 Task: Create a due date automation trigger when advanced on, on the tuesday before a card is due add dates not starting tomorrow at 11:00 AM.
Action: Mouse moved to (997, 307)
Screenshot: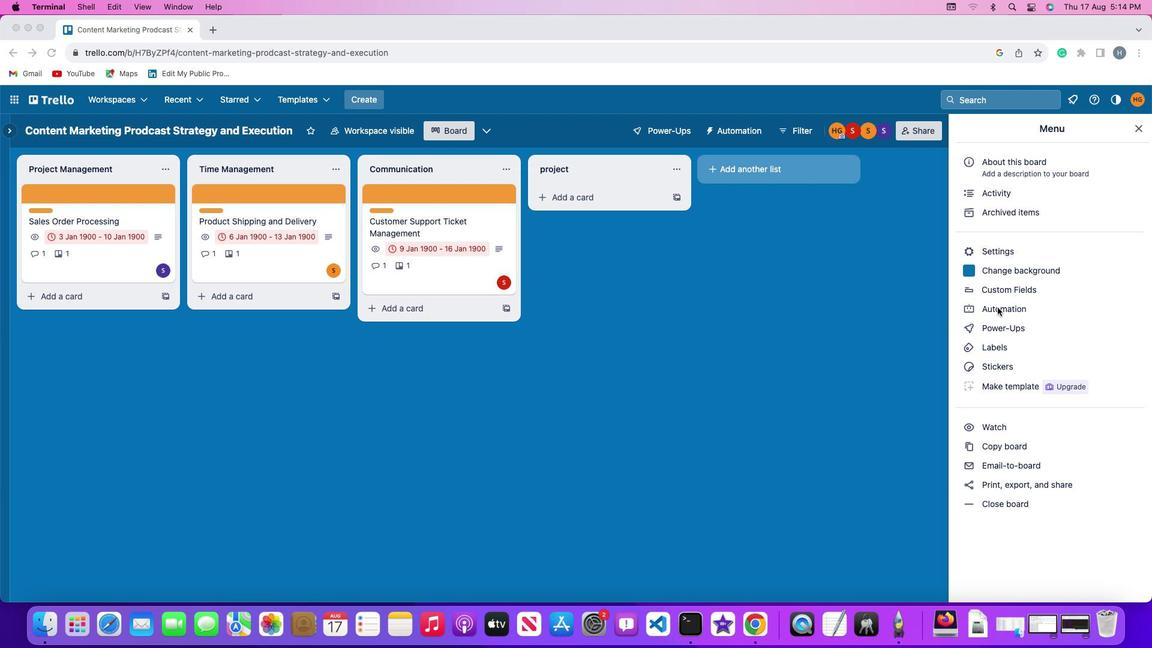 
Action: Mouse pressed left at (997, 307)
Screenshot: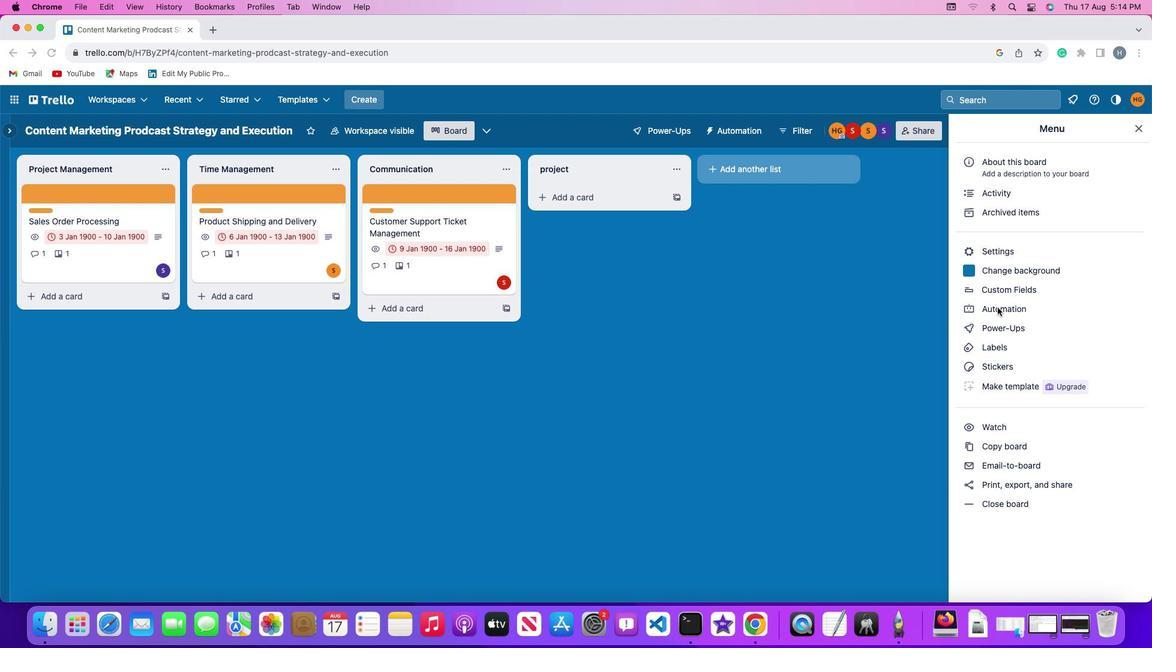 
Action: Mouse pressed left at (997, 307)
Screenshot: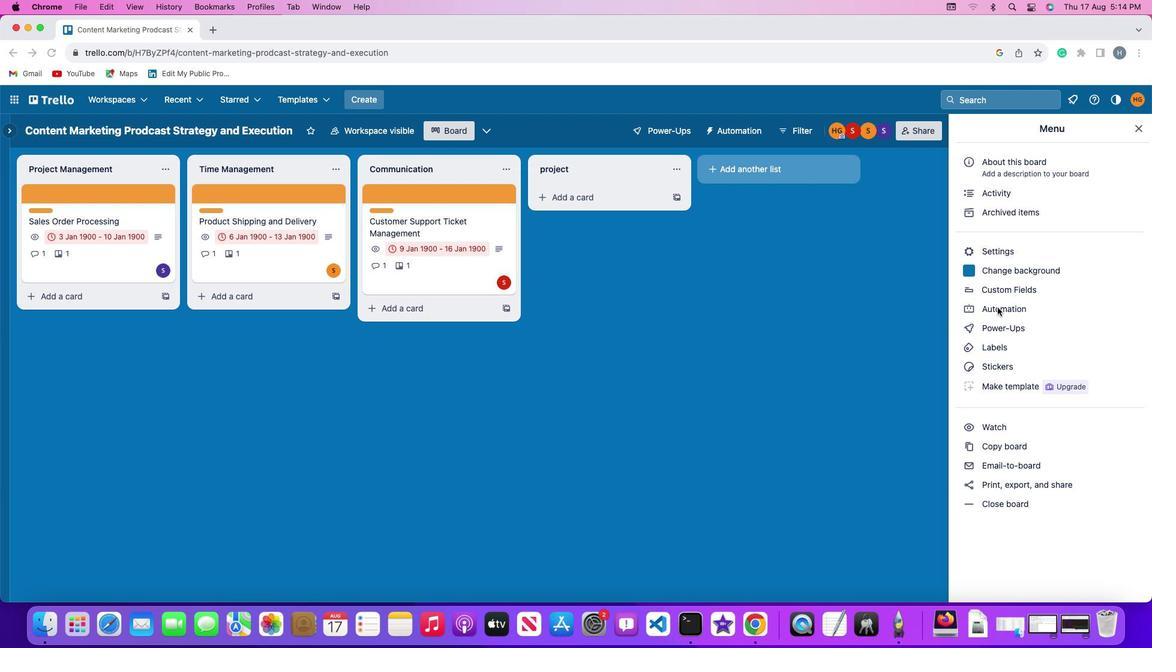 
Action: Mouse moved to (63, 286)
Screenshot: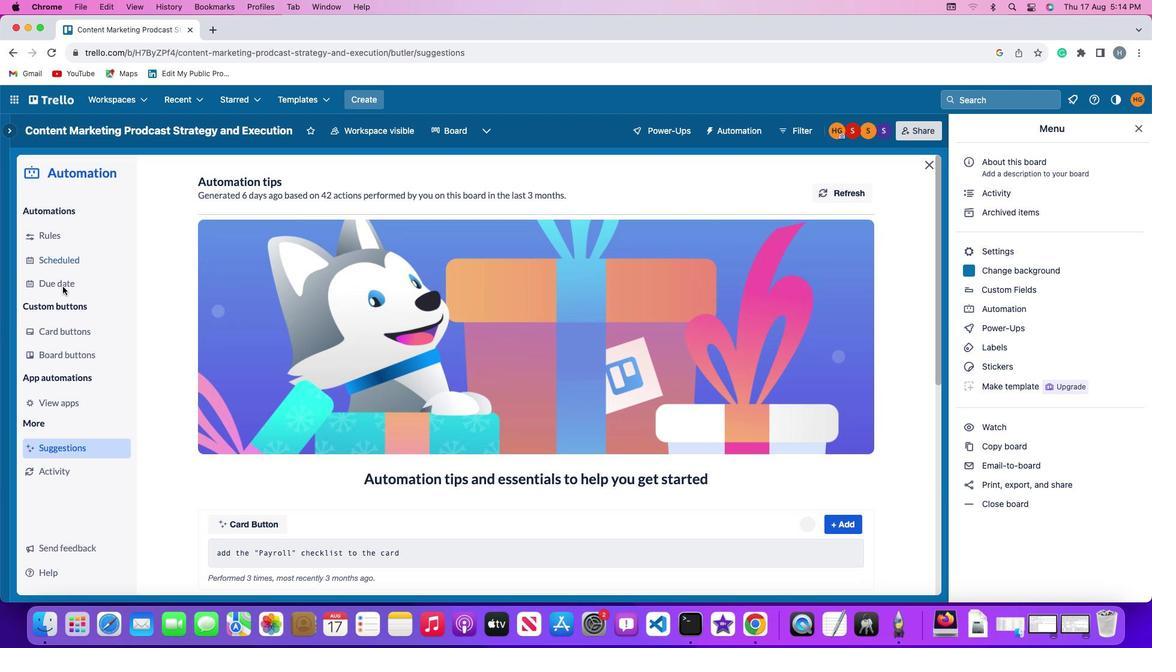 
Action: Mouse pressed left at (63, 286)
Screenshot: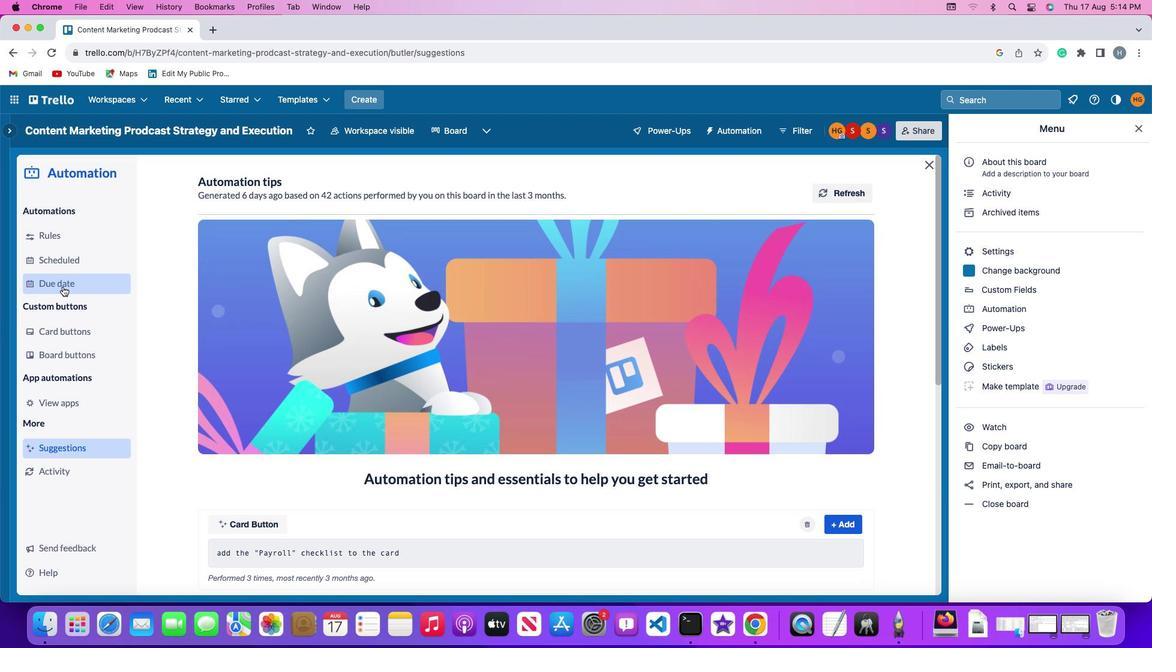 
Action: Mouse moved to (792, 184)
Screenshot: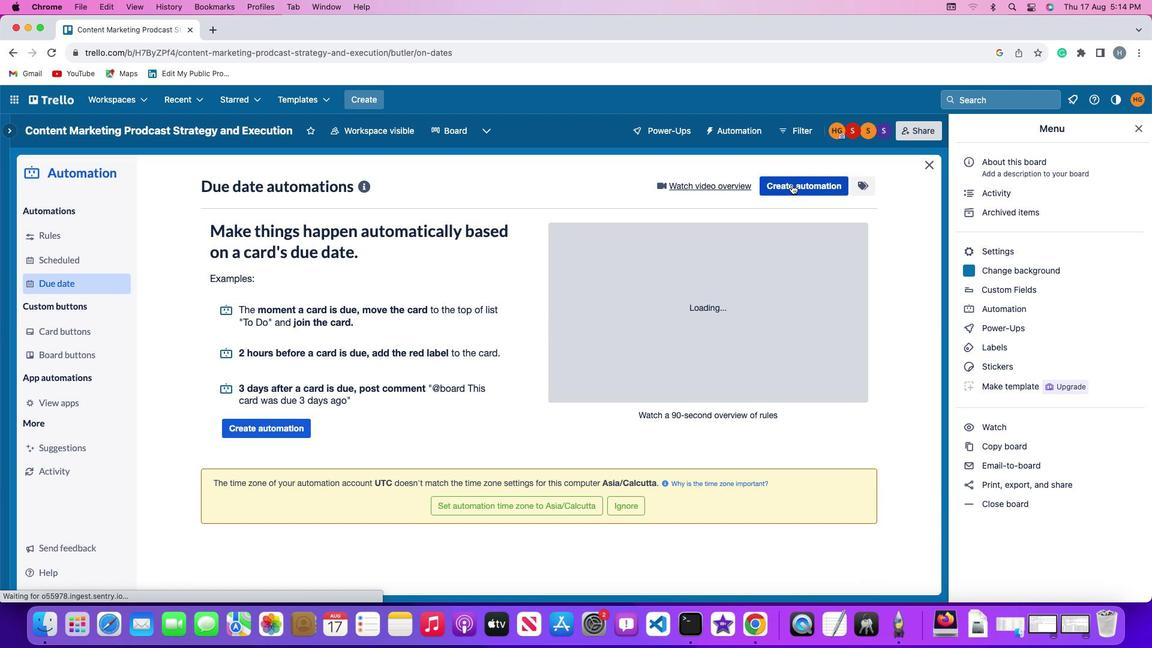 
Action: Mouse pressed left at (792, 184)
Screenshot: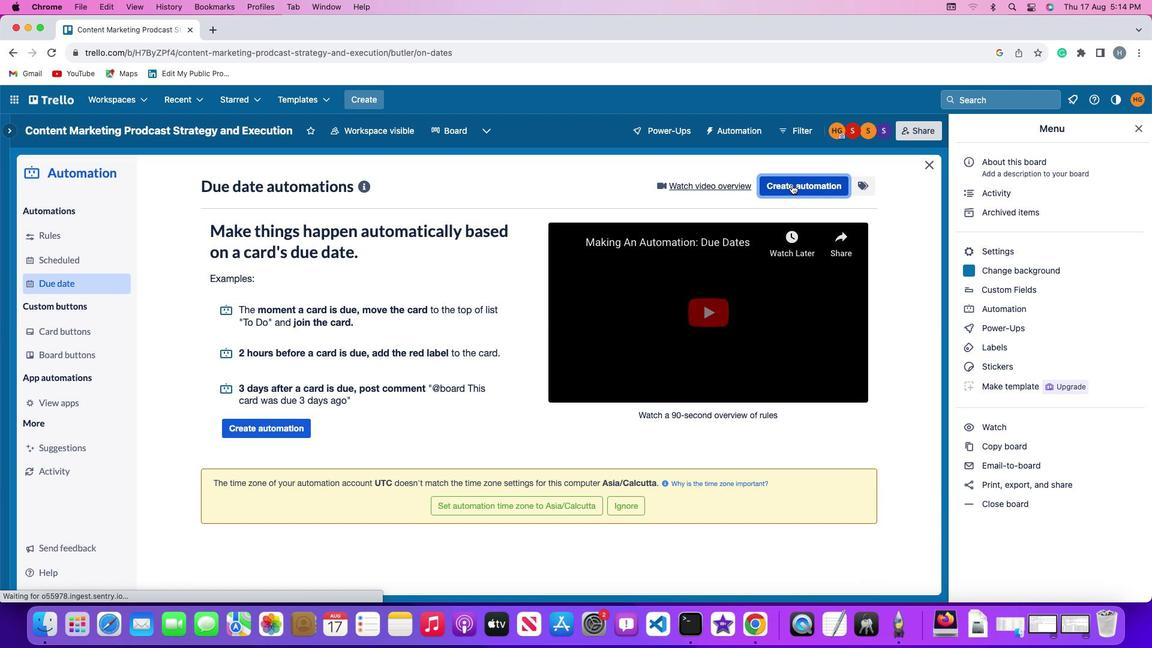 
Action: Mouse moved to (244, 302)
Screenshot: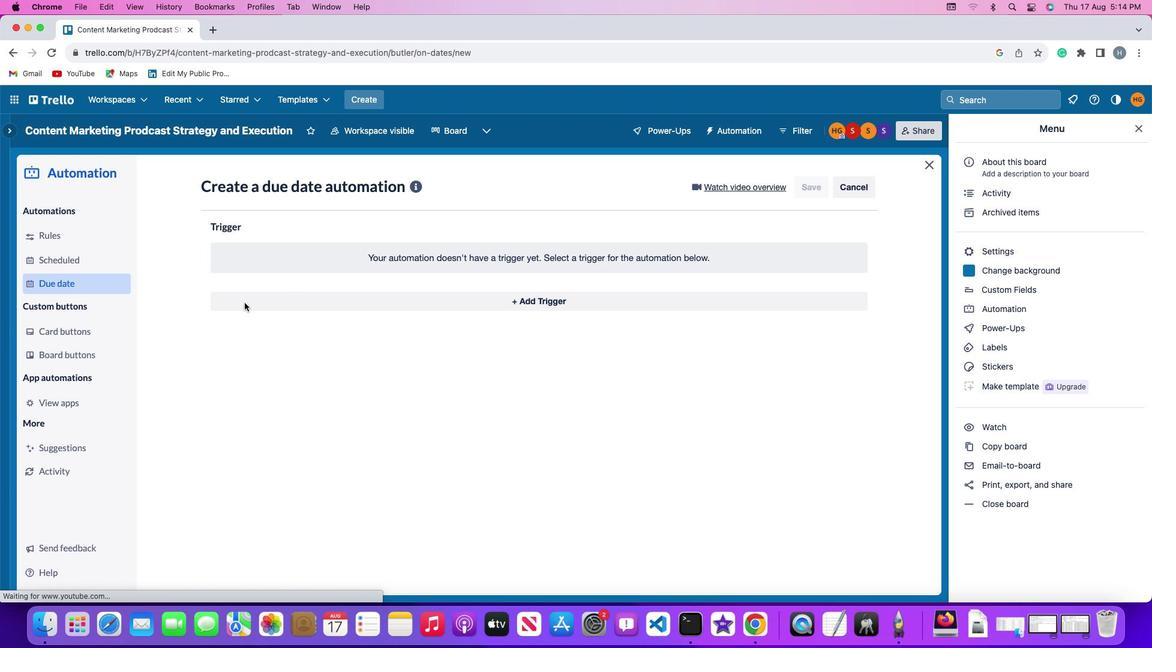 
Action: Mouse pressed left at (244, 302)
Screenshot: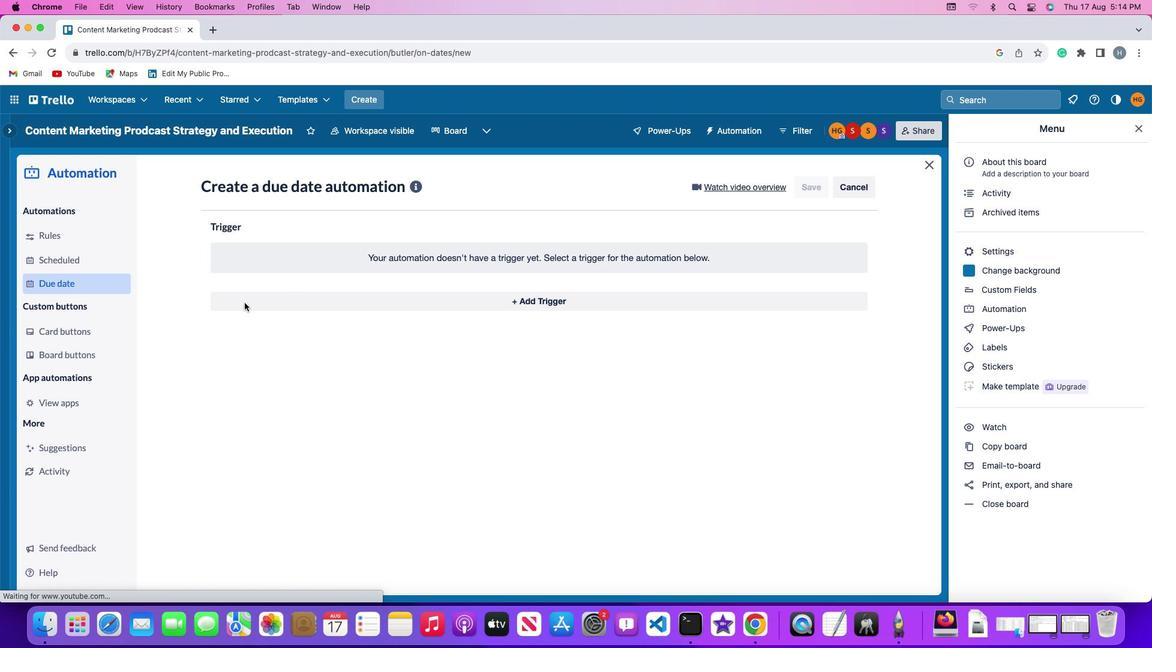 
Action: Mouse moved to (261, 522)
Screenshot: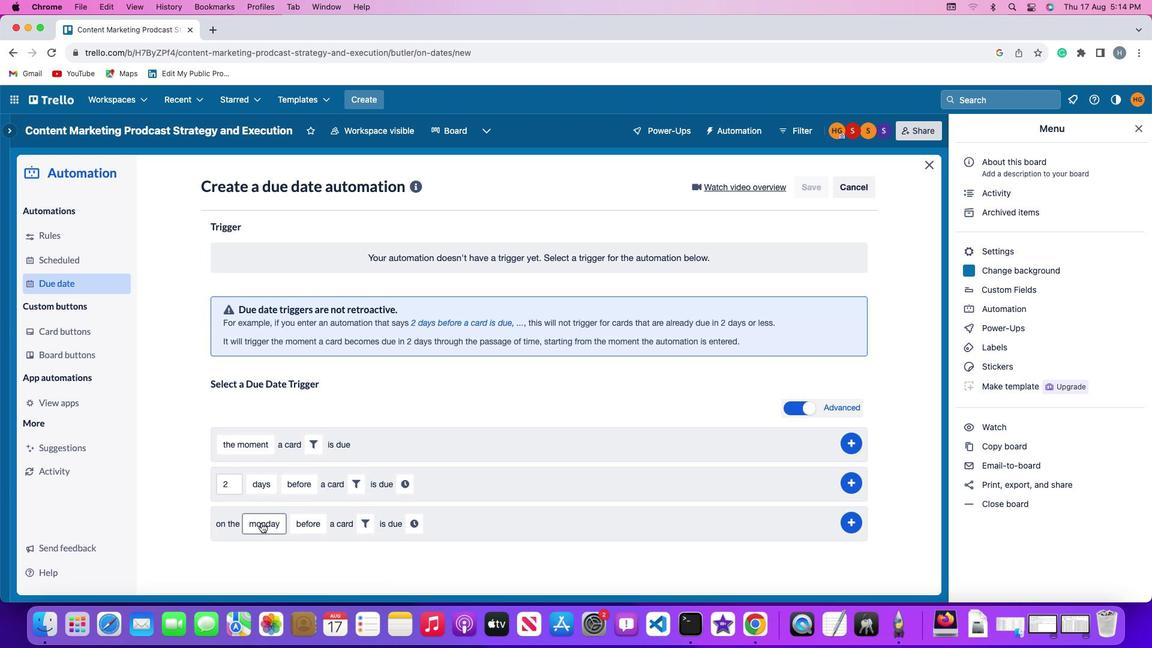 
Action: Mouse pressed left at (261, 522)
Screenshot: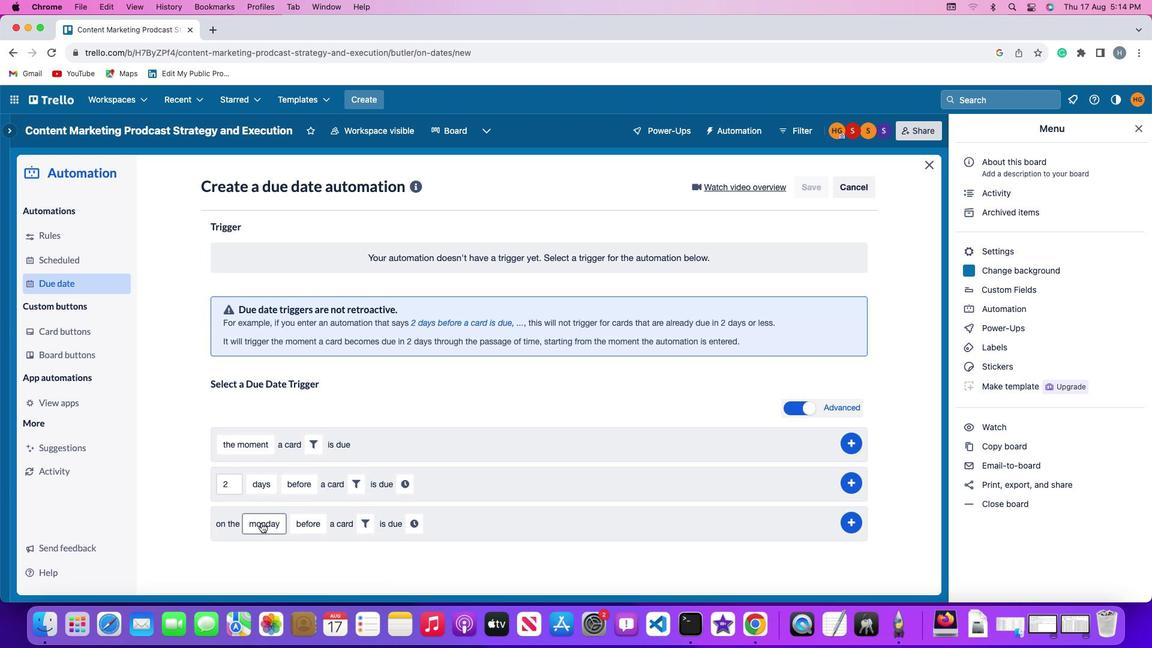 
Action: Mouse moved to (281, 383)
Screenshot: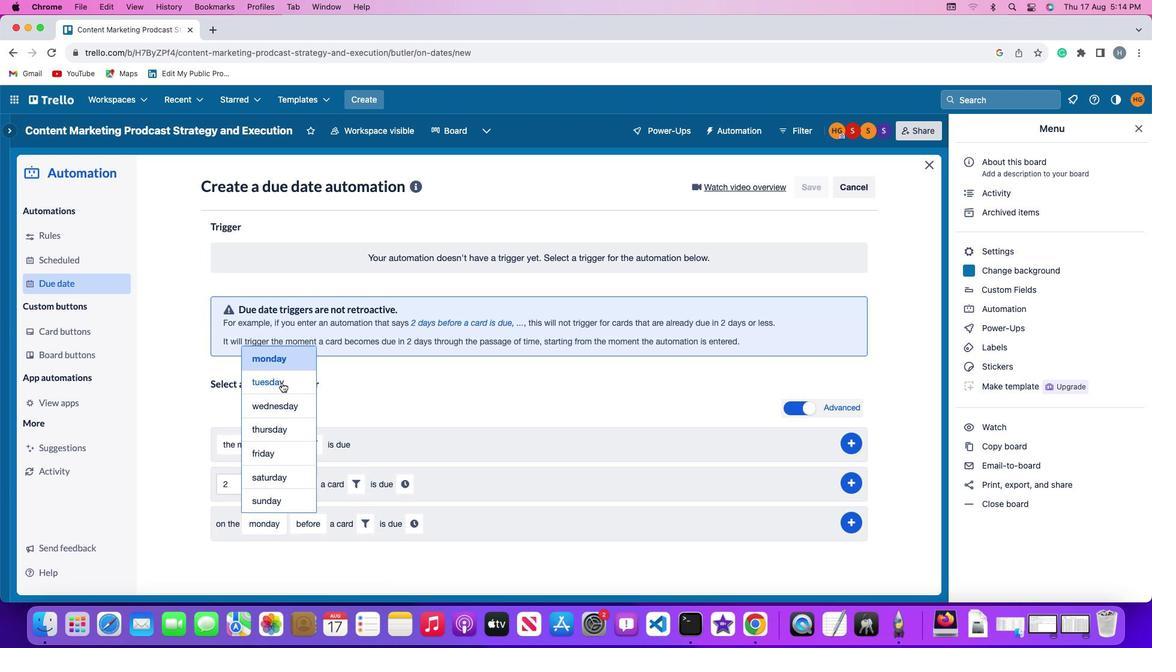 
Action: Mouse pressed left at (281, 383)
Screenshot: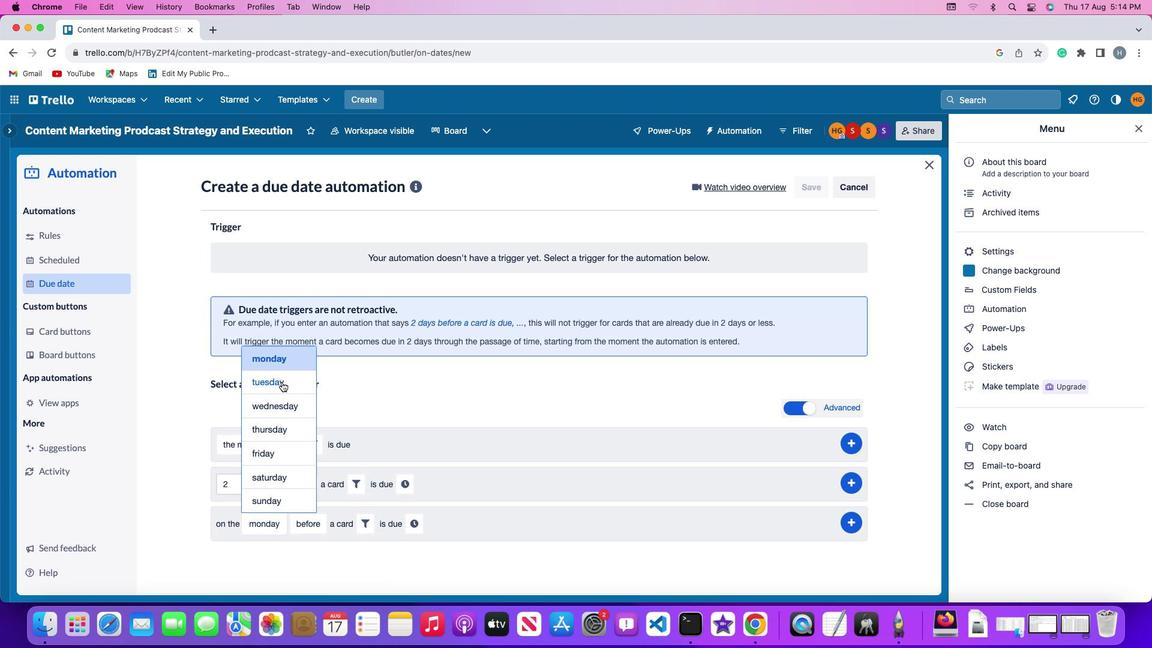 
Action: Mouse moved to (317, 526)
Screenshot: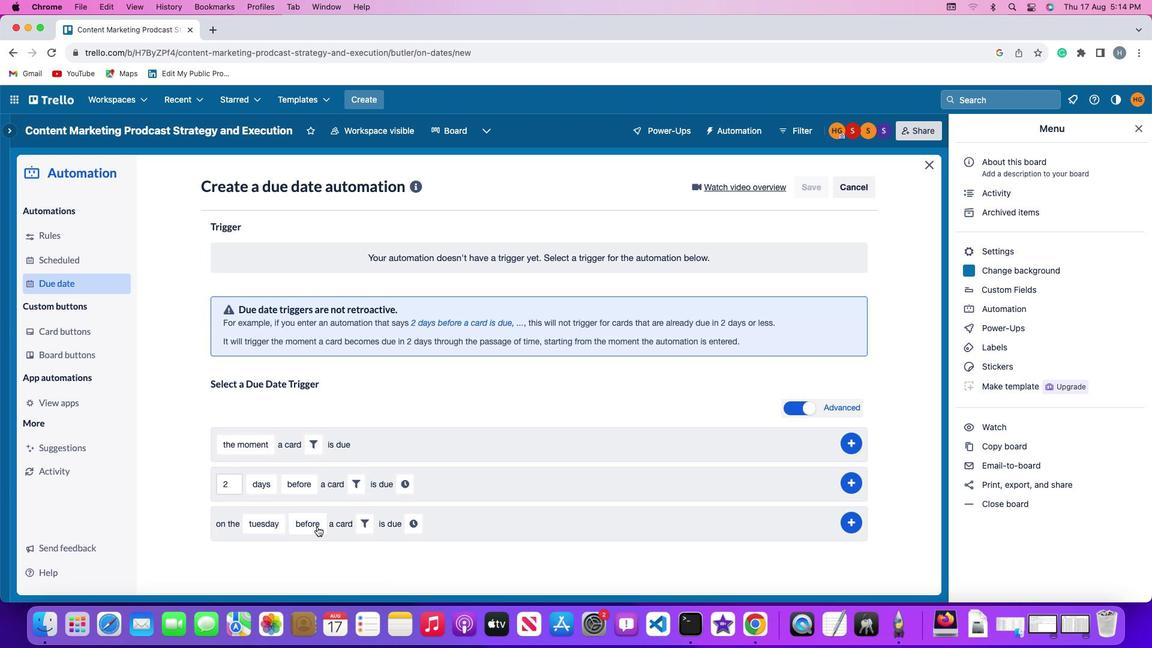 
Action: Mouse pressed left at (317, 526)
Screenshot: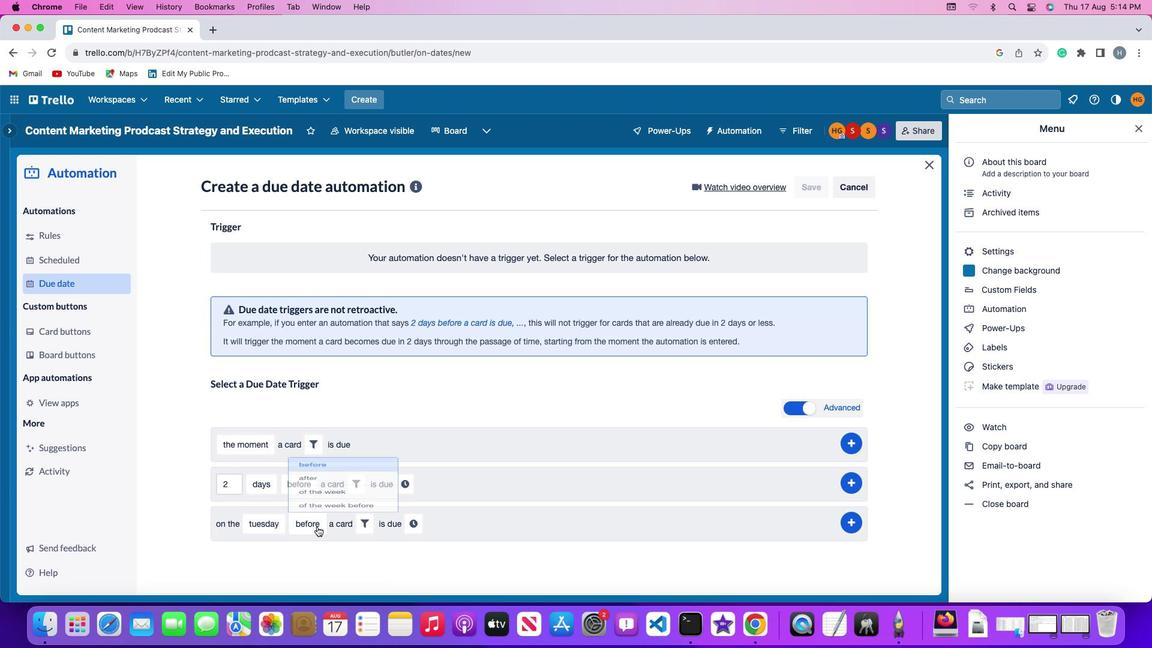 
Action: Mouse moved to (339, 419)
Screenshot: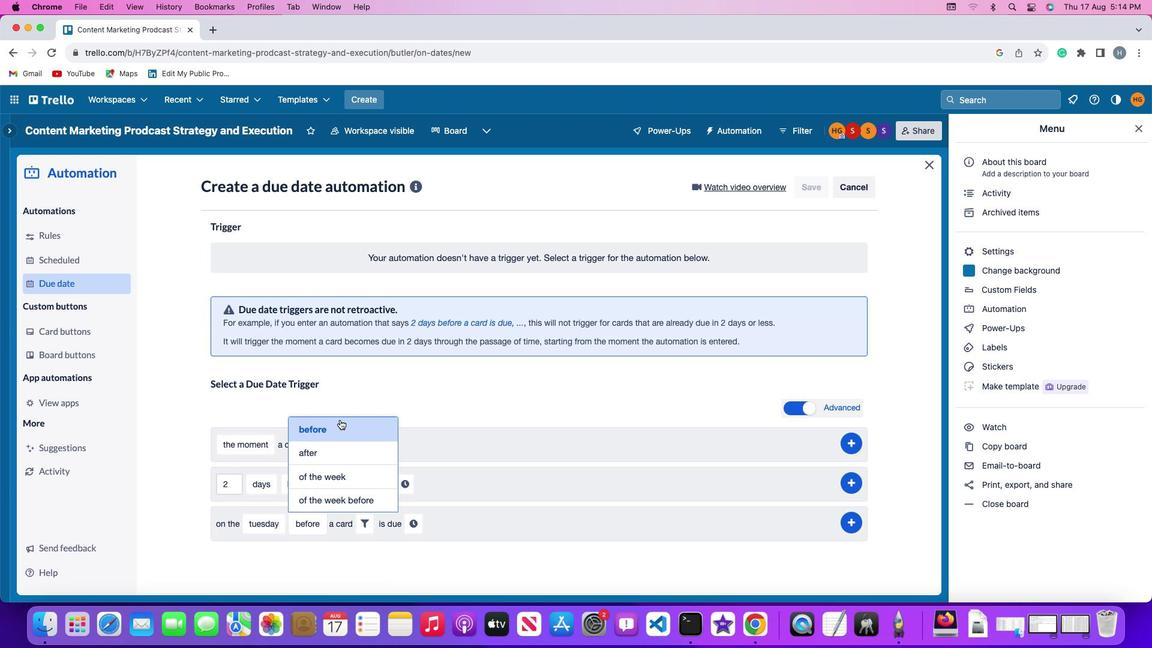 
Action: Mouse pressed left at (339, 419)
Screenshot: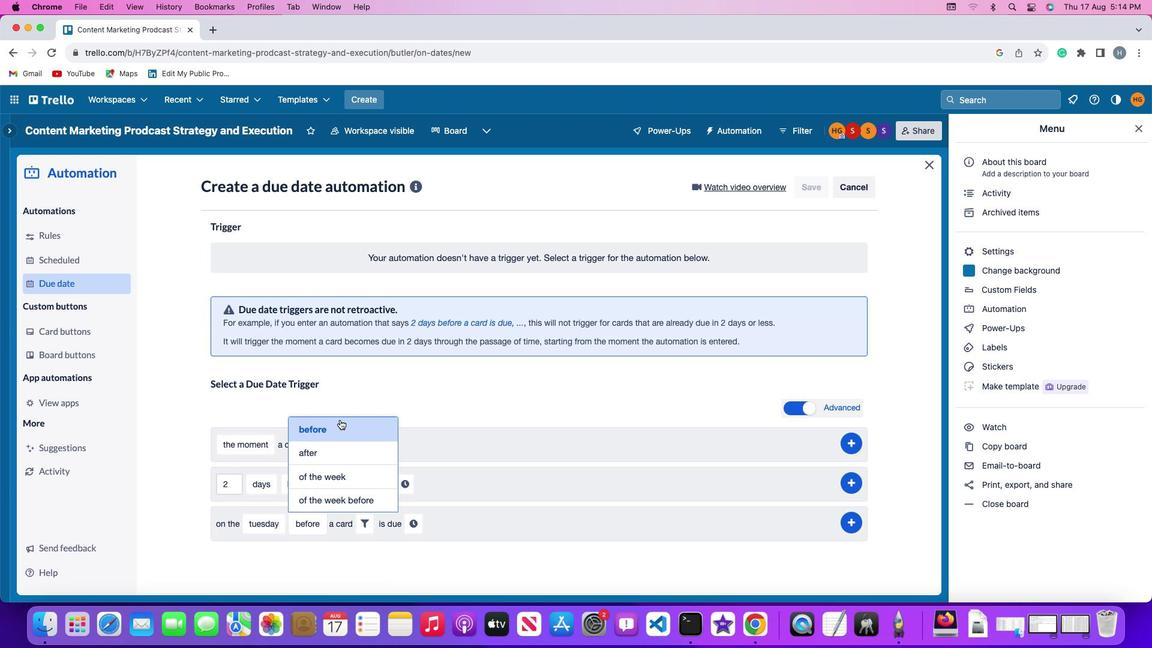 
Action: Mouse moved to (361, 519)
Screenshot: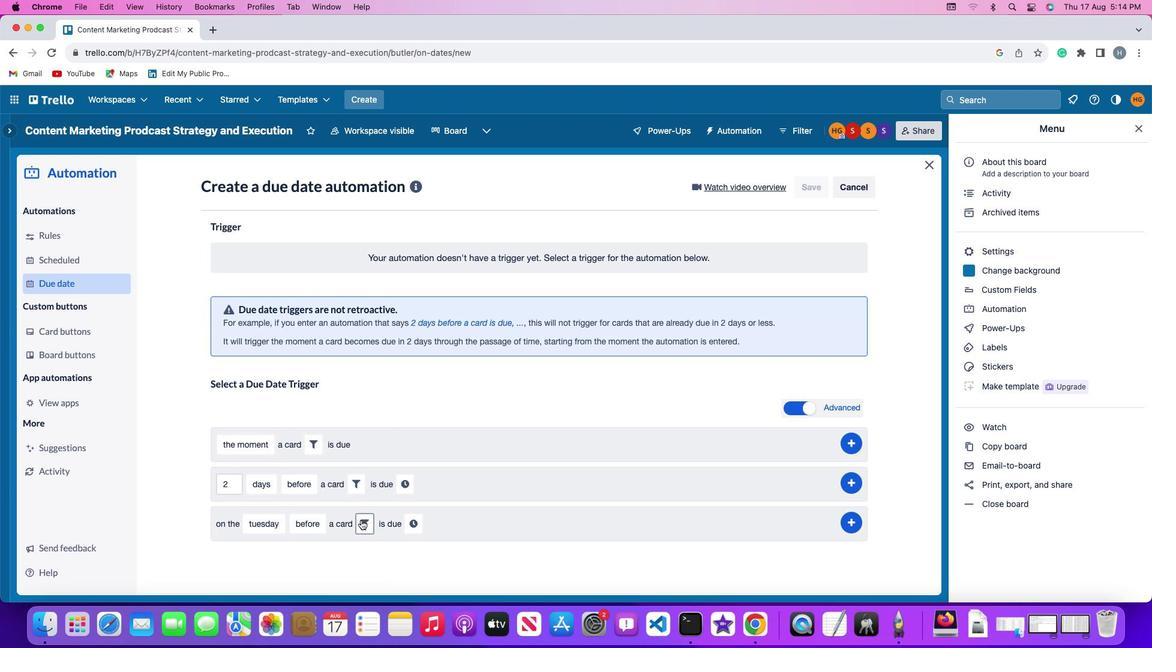 
Action: Mouse pressed left at (361, 519)
Screenshot: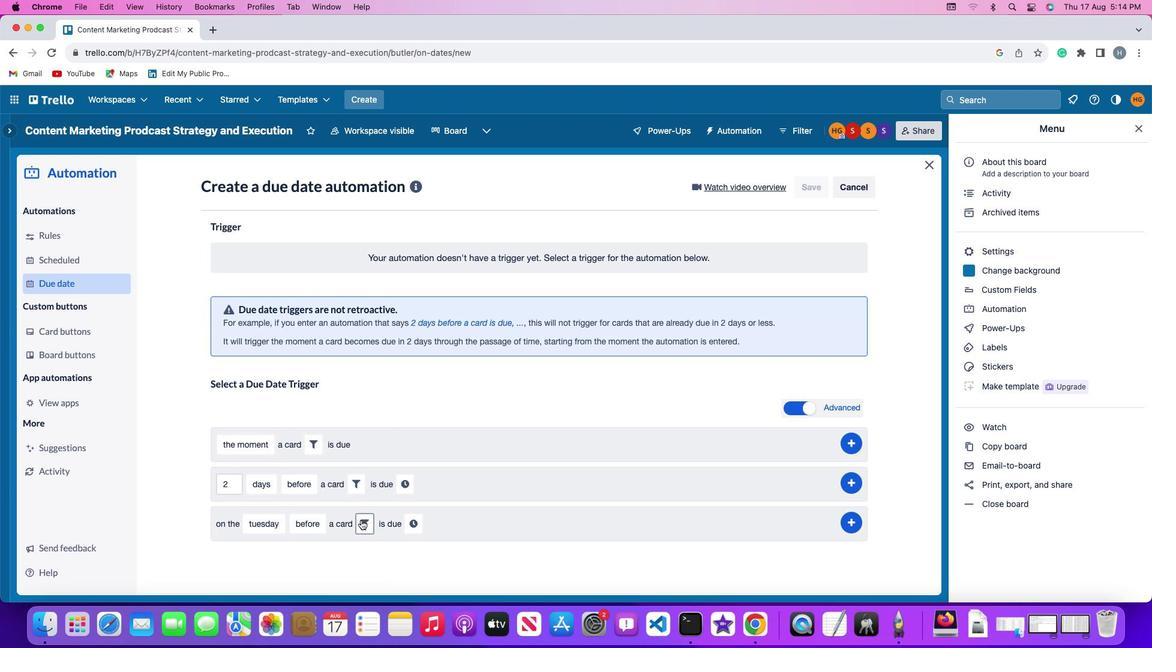 
Action: Mouse moved to (424, 568)
Screenshot: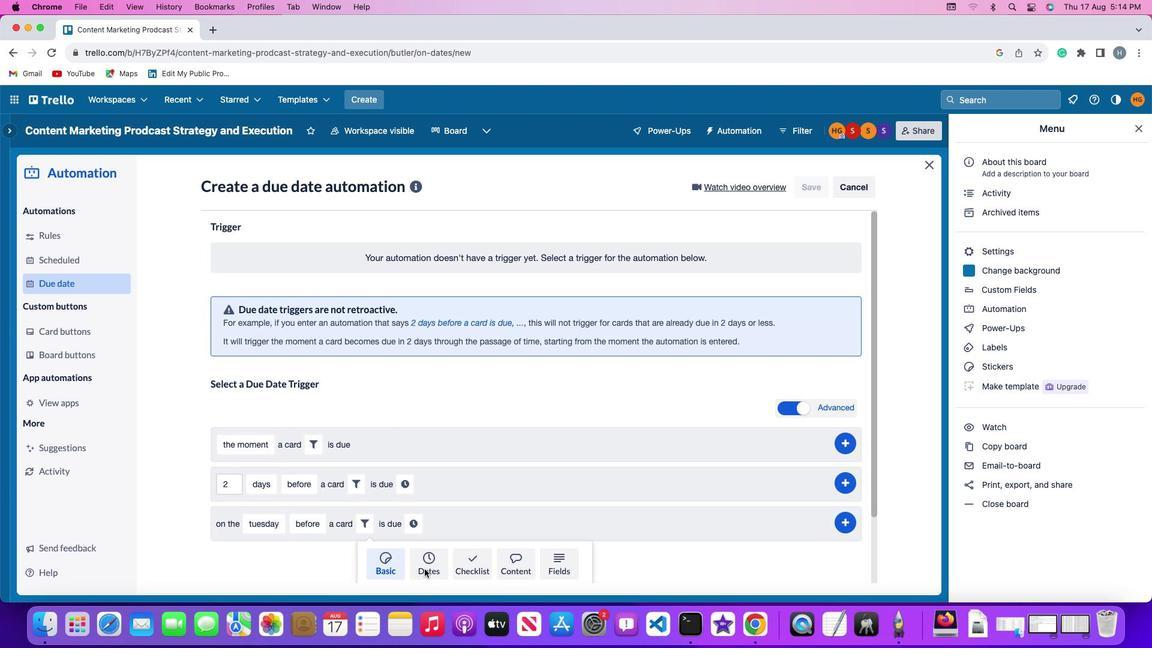 
Action: Mouse pressed left at (424, 568)
Screenshot: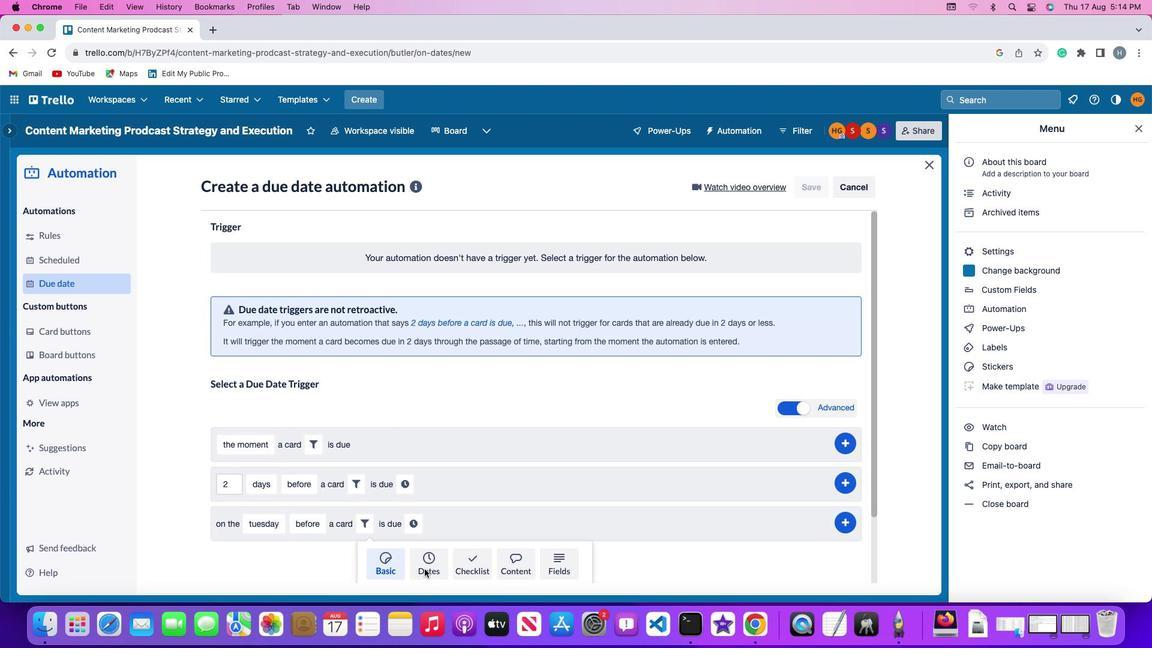 
Action: Mouse moved to (312, 547)
Screenshot: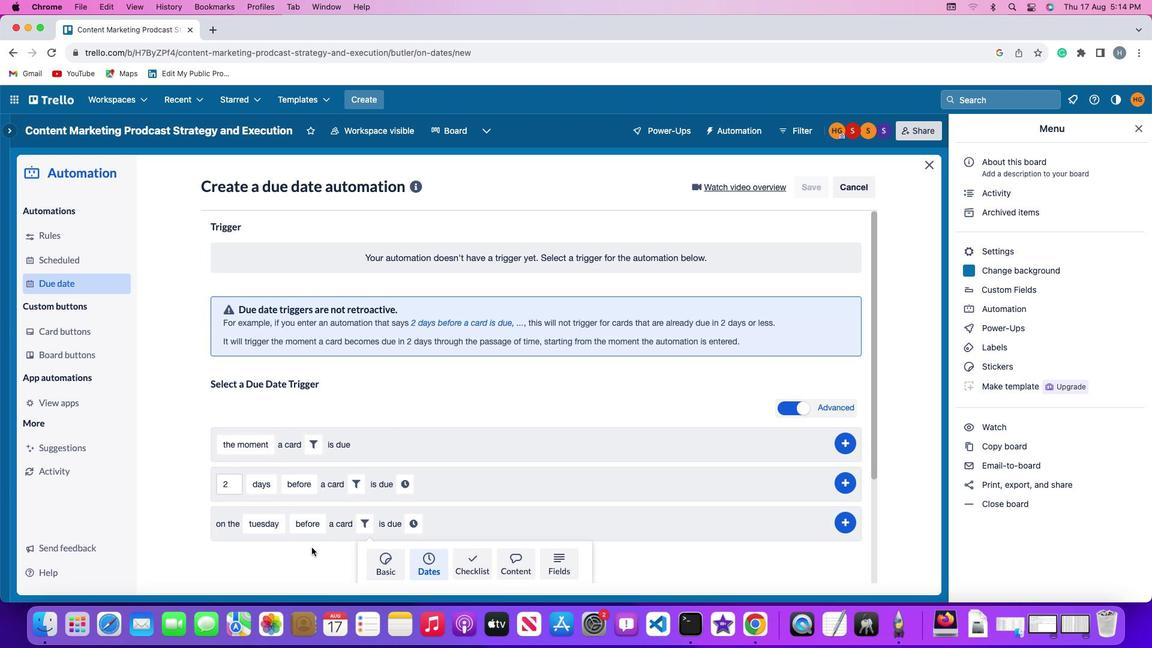 
Action: Mouse scrolled (312, 547) with delta (0, 0)
Screenshot: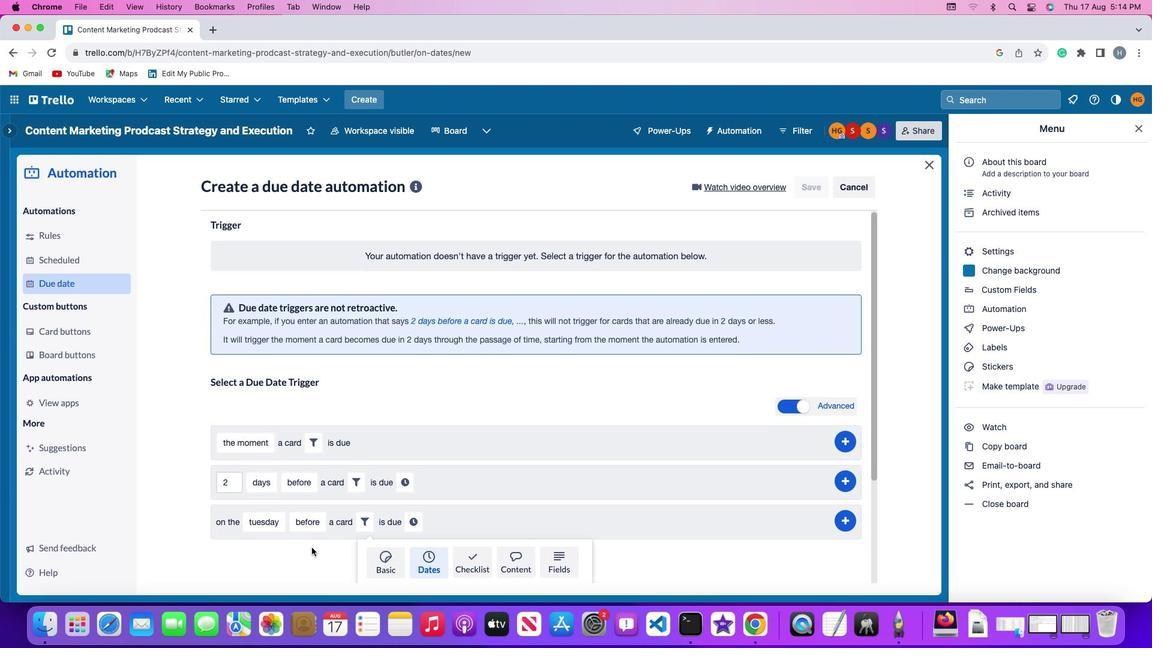 
Action: Mouse scrolled (312, 547) with delta (0, 0)
Screenshot: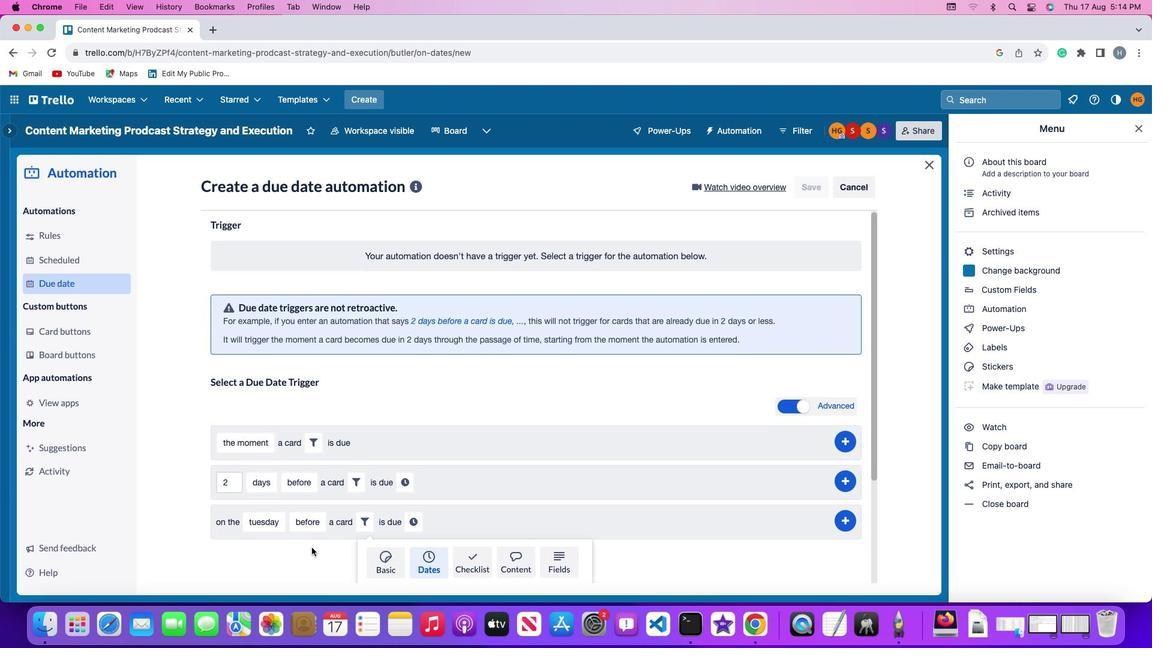 
Action: Mouse scrolled (312, 547) with delta (0, -1)
Screenshot: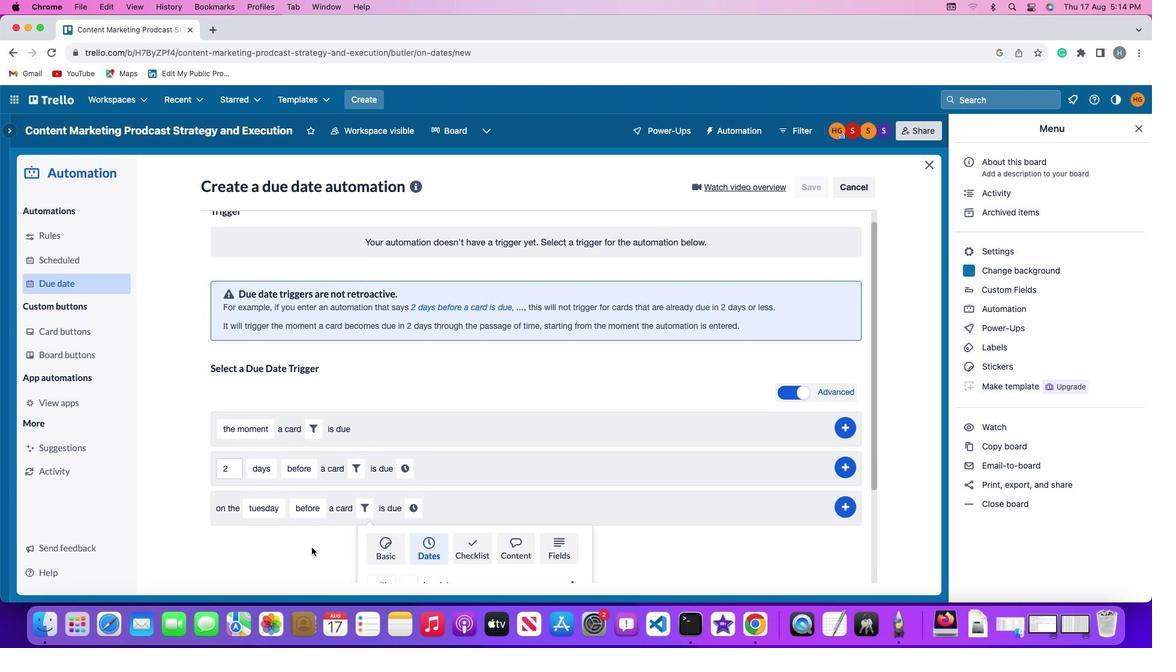 
Action: Mouse scrolled (312, 547) with delta (0, -3)
Screenshot: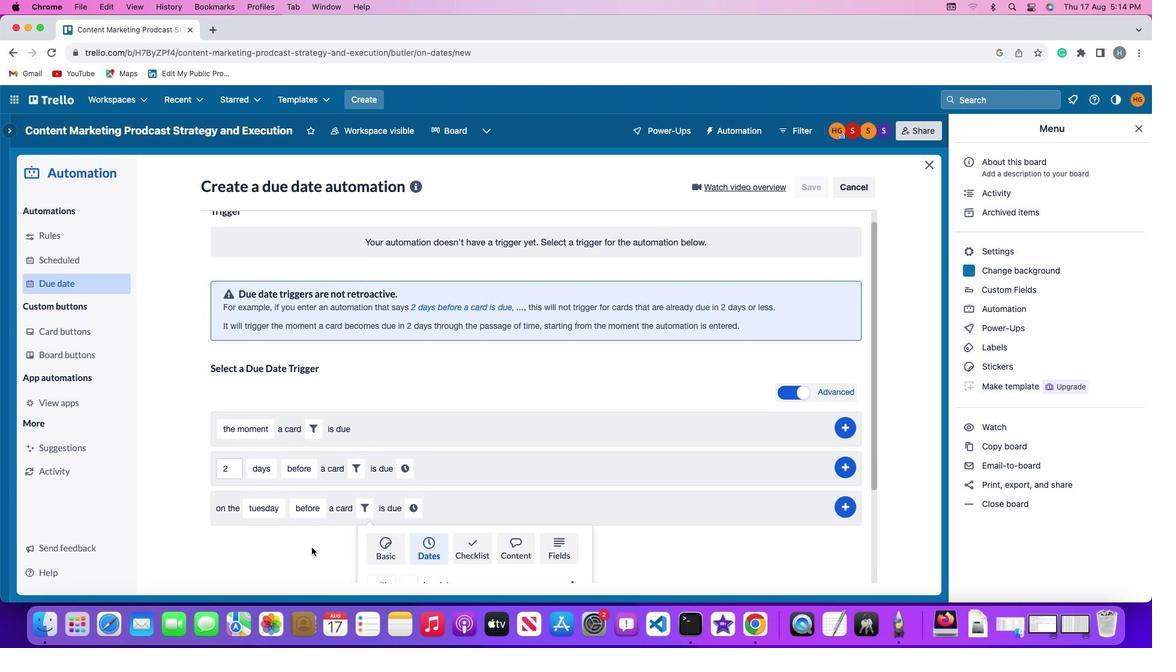 
Action: Mouse scrolled (312, 547) with delta (0, -3)
Screenshot: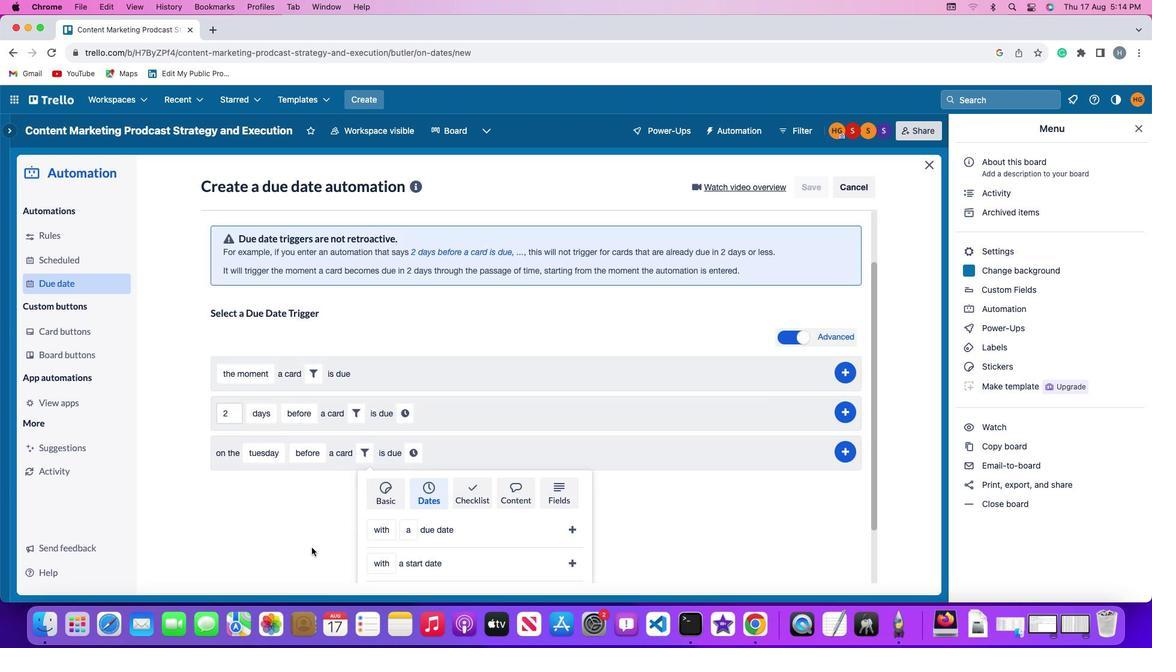 
Action: Mouse moved to (311, 547)
Screenshot: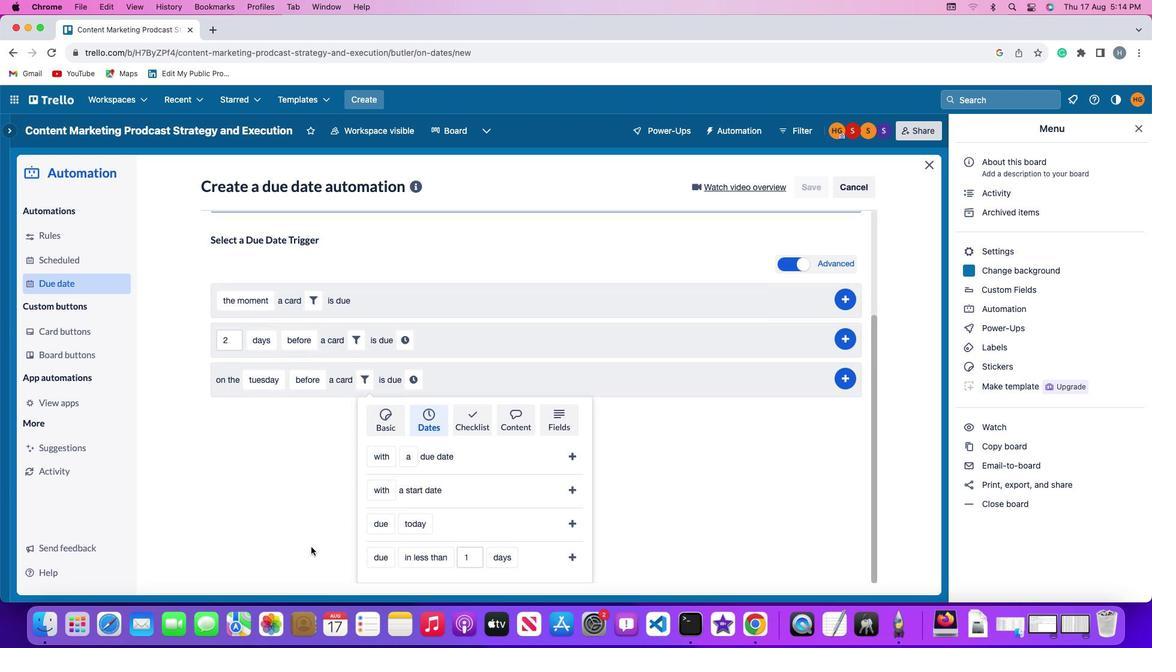 
Action: Mouse scrolled (311, 547) with delta (0, 0)
Screenshot: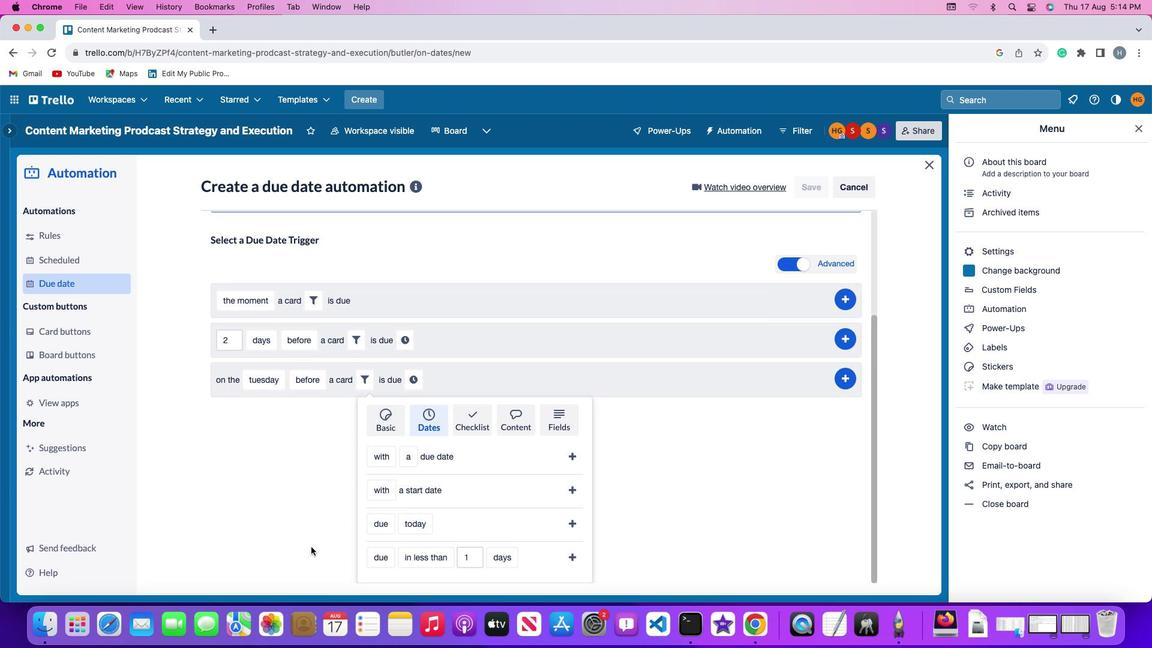 
Action: Mouse scrolled (311, 547) with delta (0, 0)
Screenshot: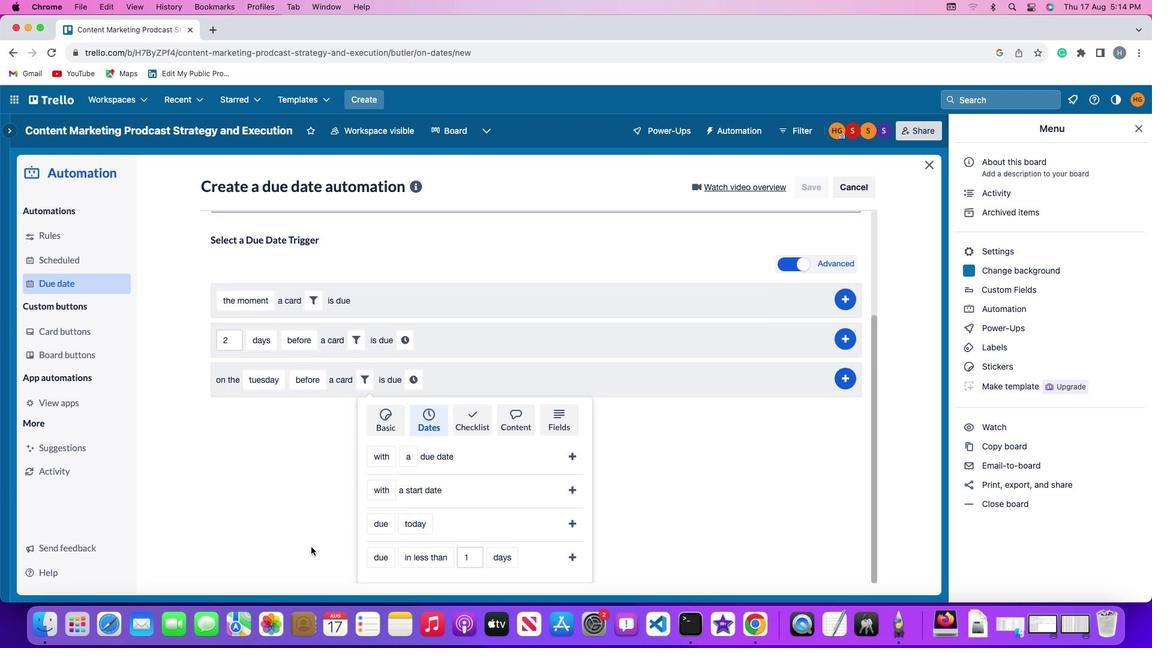 
Action: Mouse scrolled (311, 547) with delta (0, -1)
Screenshot: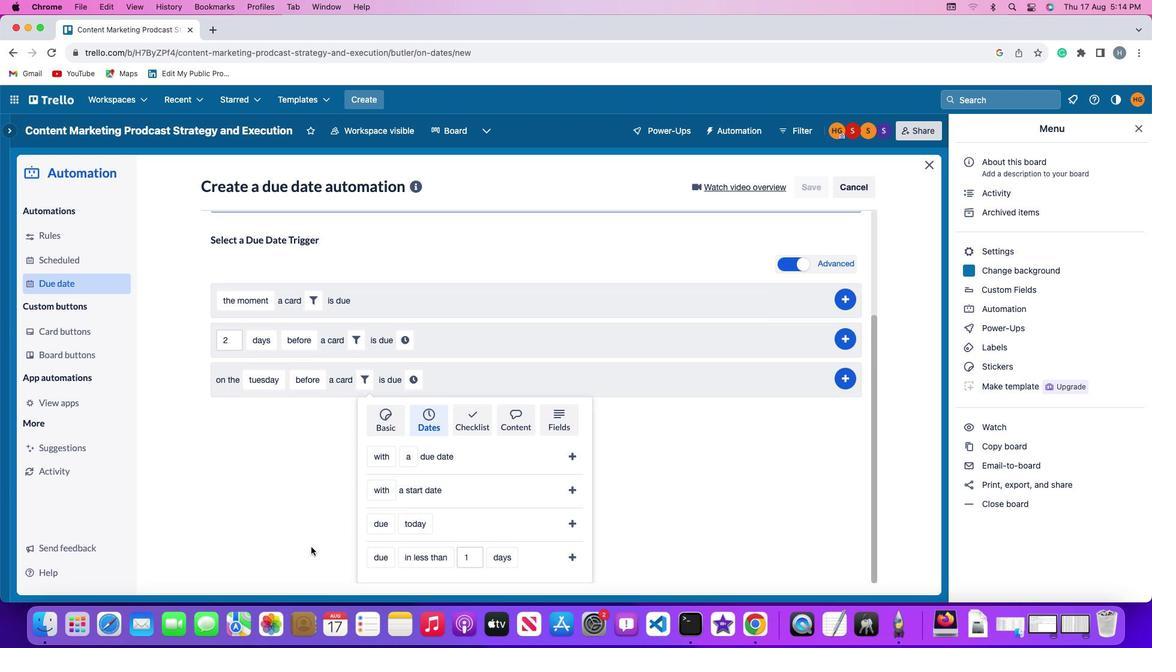 
Action: Mouse scrolled (311, 547) with delta (0, -2)
Screenshot: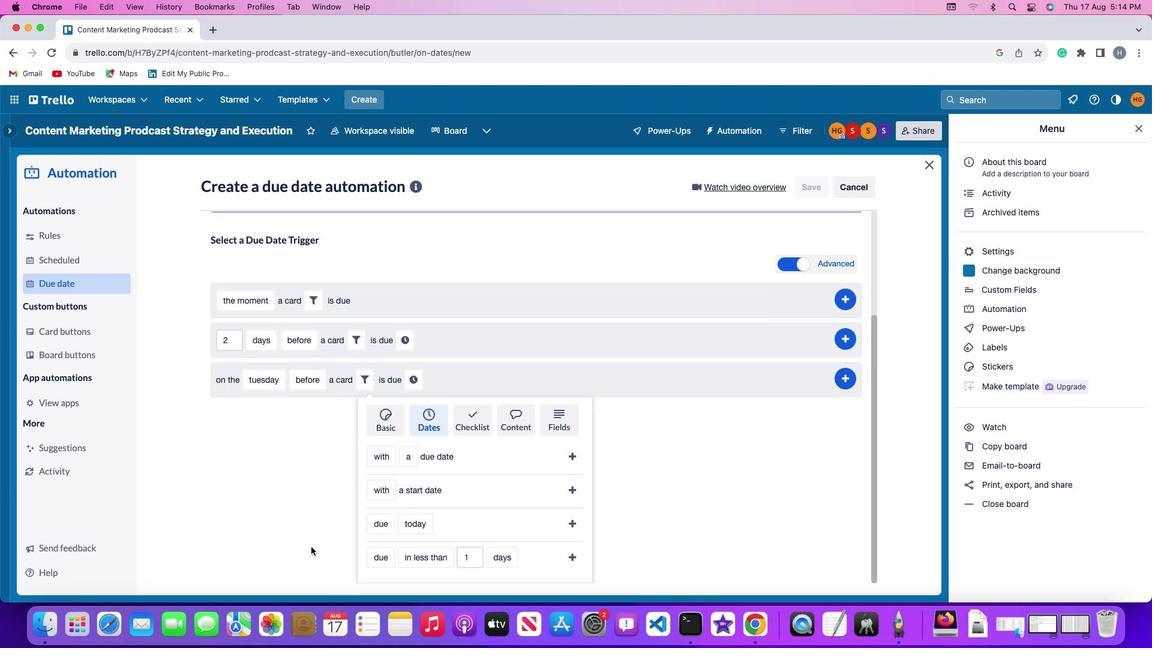 
Action: Mouse moved to (373, 519)
Screenshot: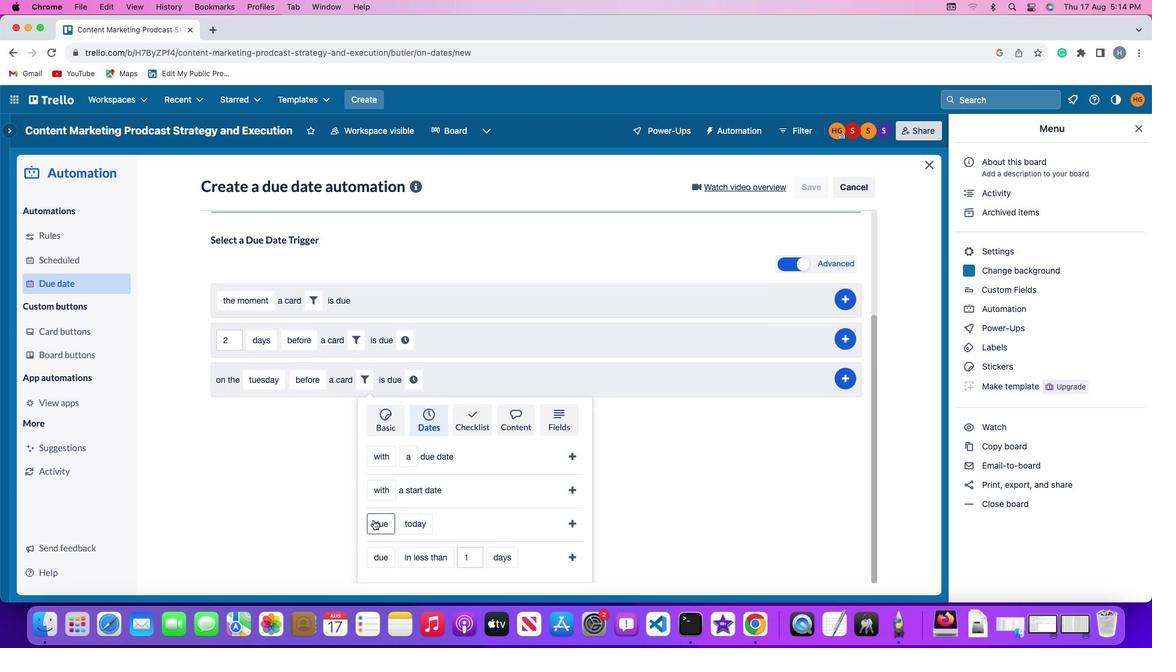 
Action: Mouse pressed left at (373, 519)
Screenshot: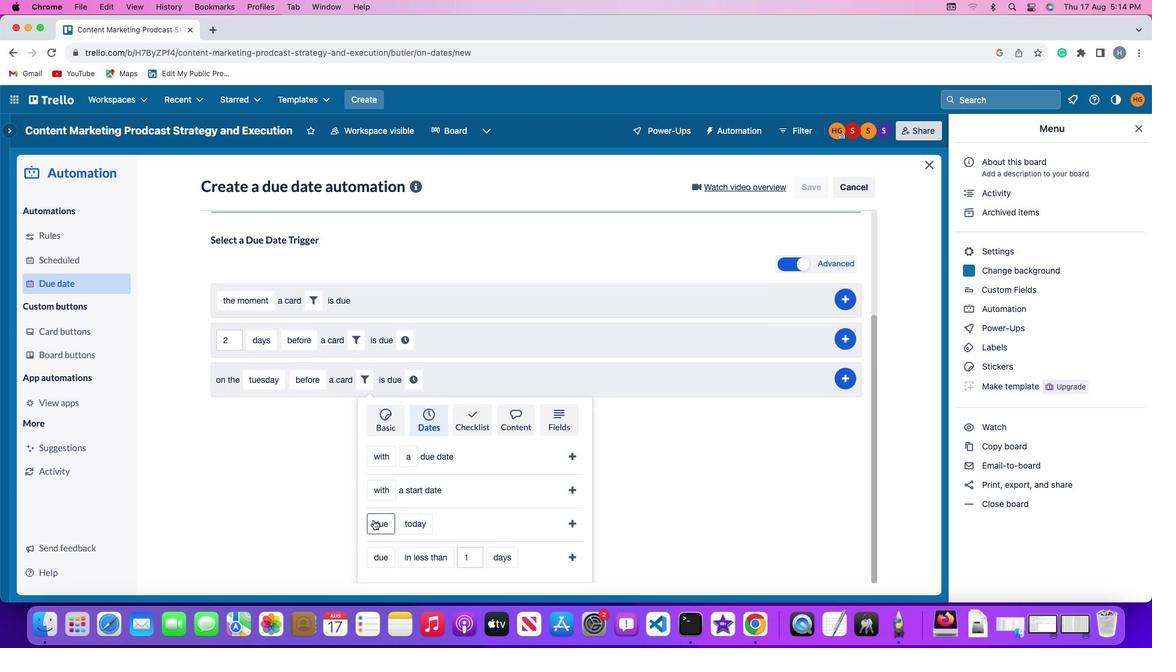 
Action: Mouse moved to (381, 500)
Screenshot: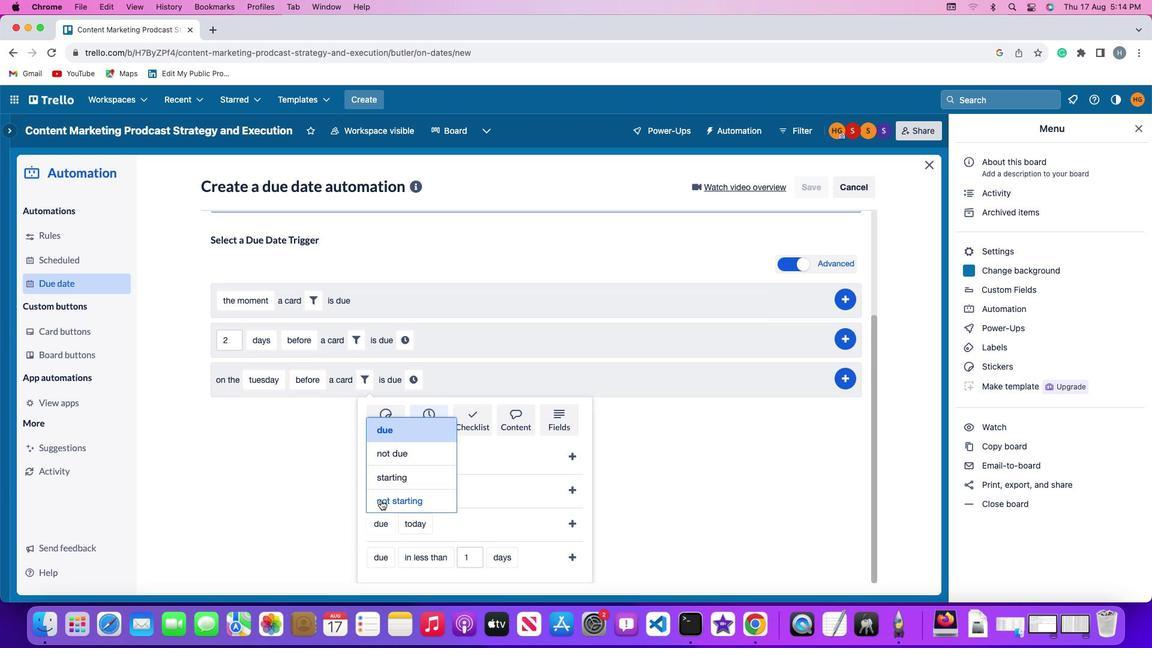 
Action: Mouse pressed left at (381, 500)
Screenshot: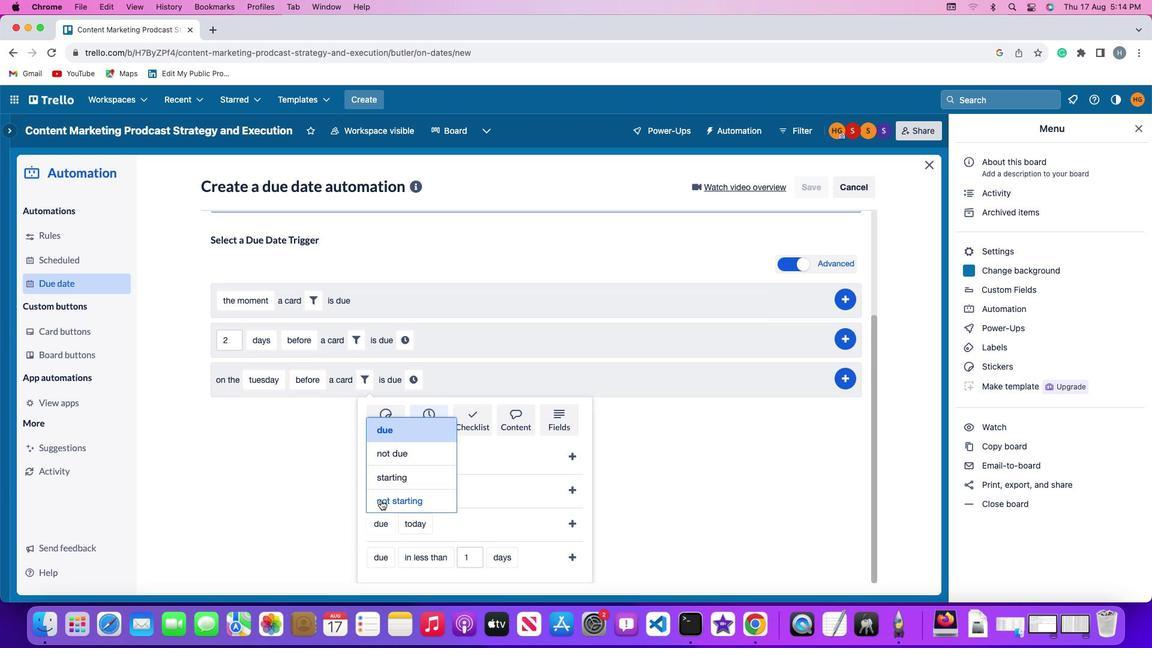 
Action: Mouse moved to (445, 524)
Screenshot: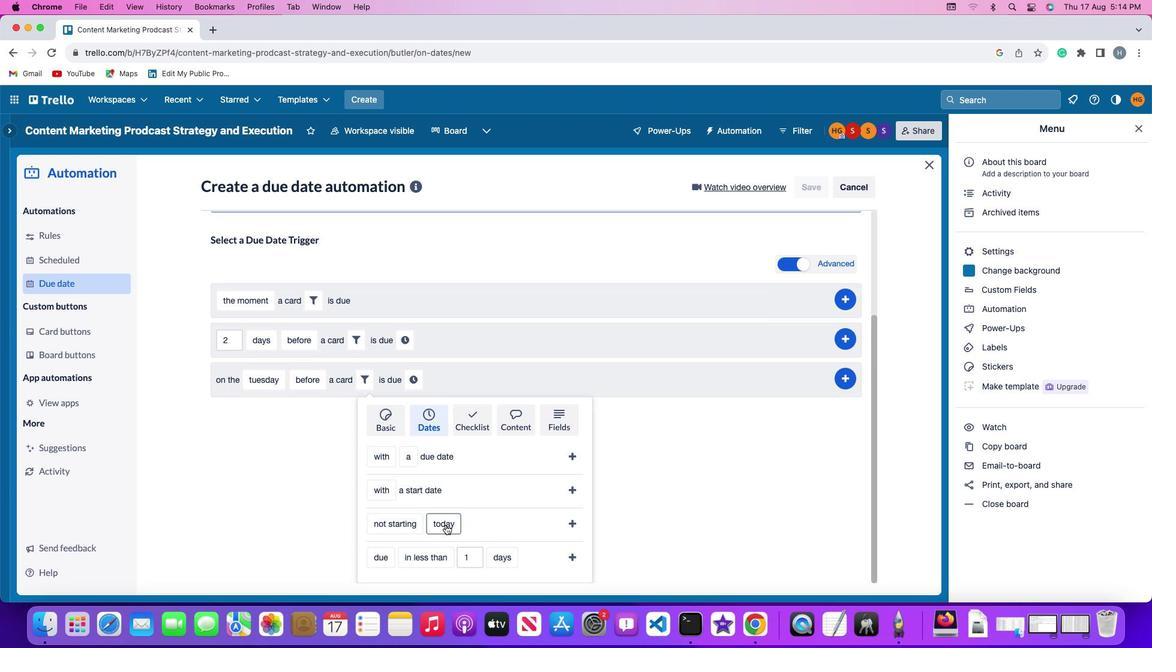 
Action: Mouse pressed left at (445, 524)
Screenshot: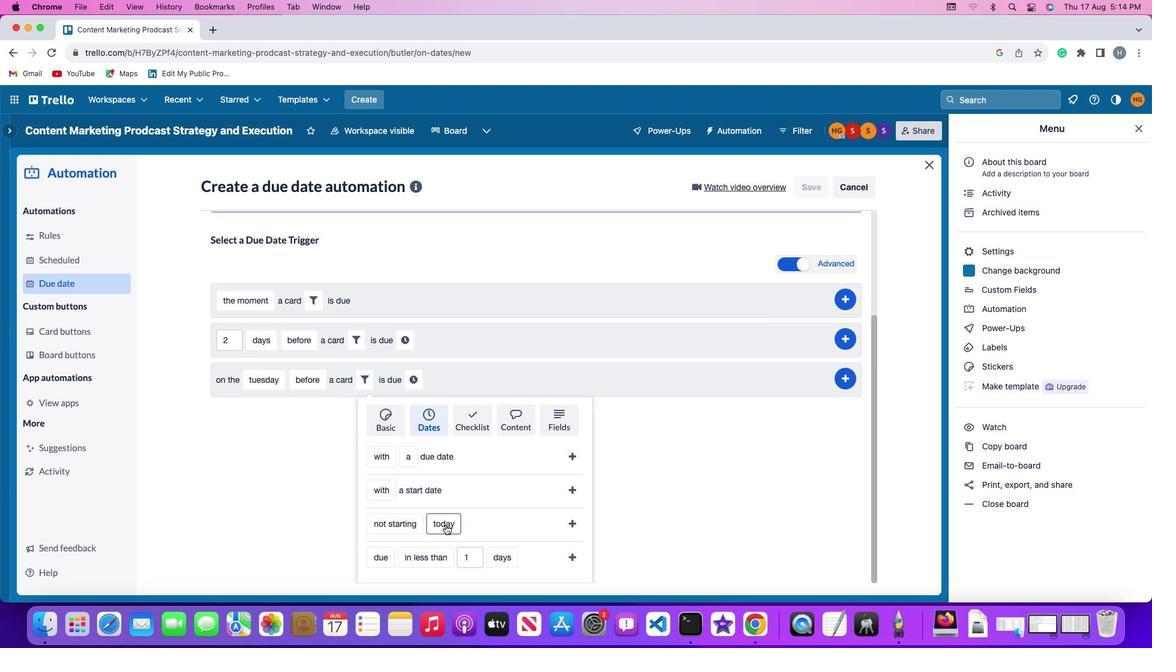 
Action: Mouse moved to (466, 406)
Screenshot: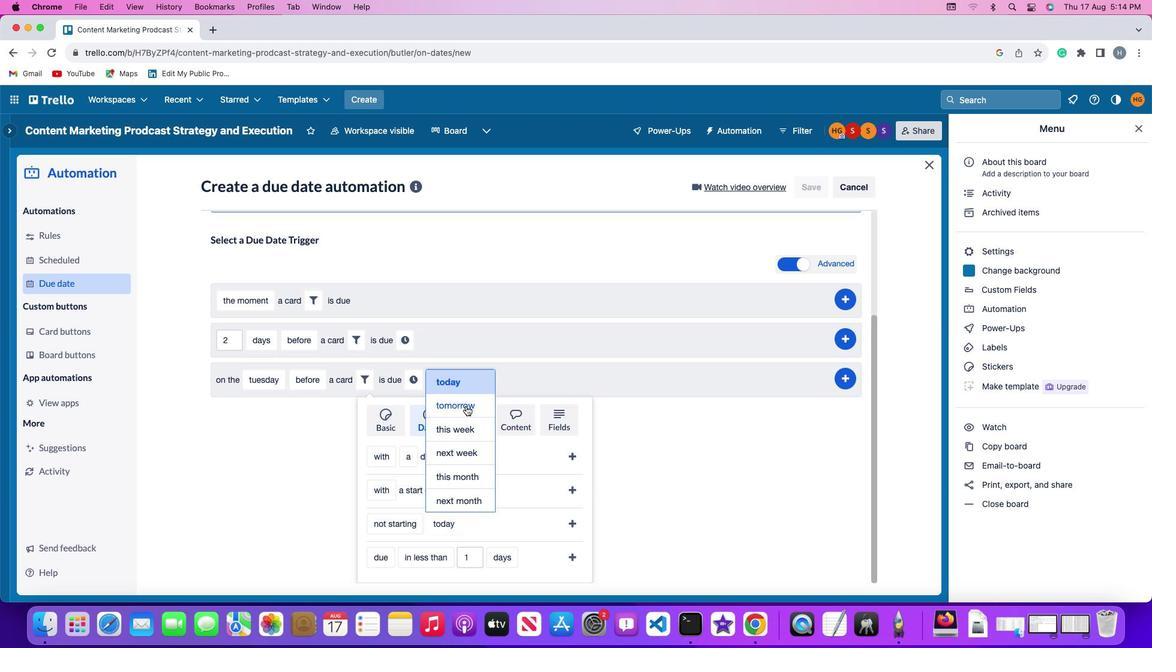 
Action: Mouse pressed left at (466, 406)
Screenshot: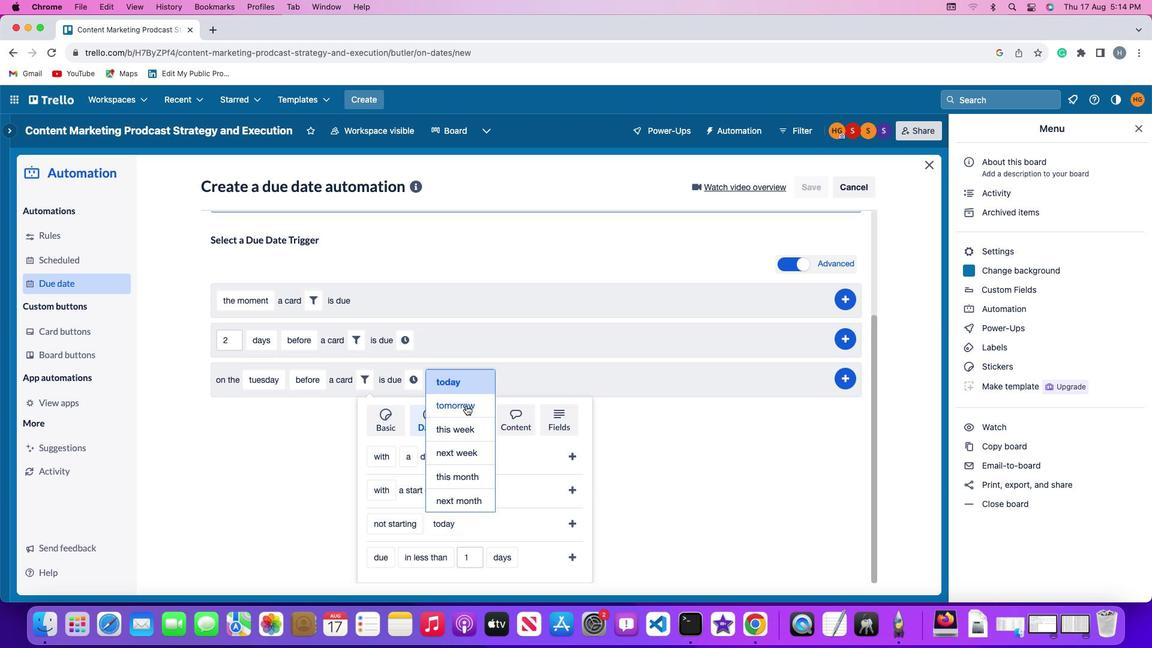 
Action: Mouse moved to (571, 523)
Screenshot: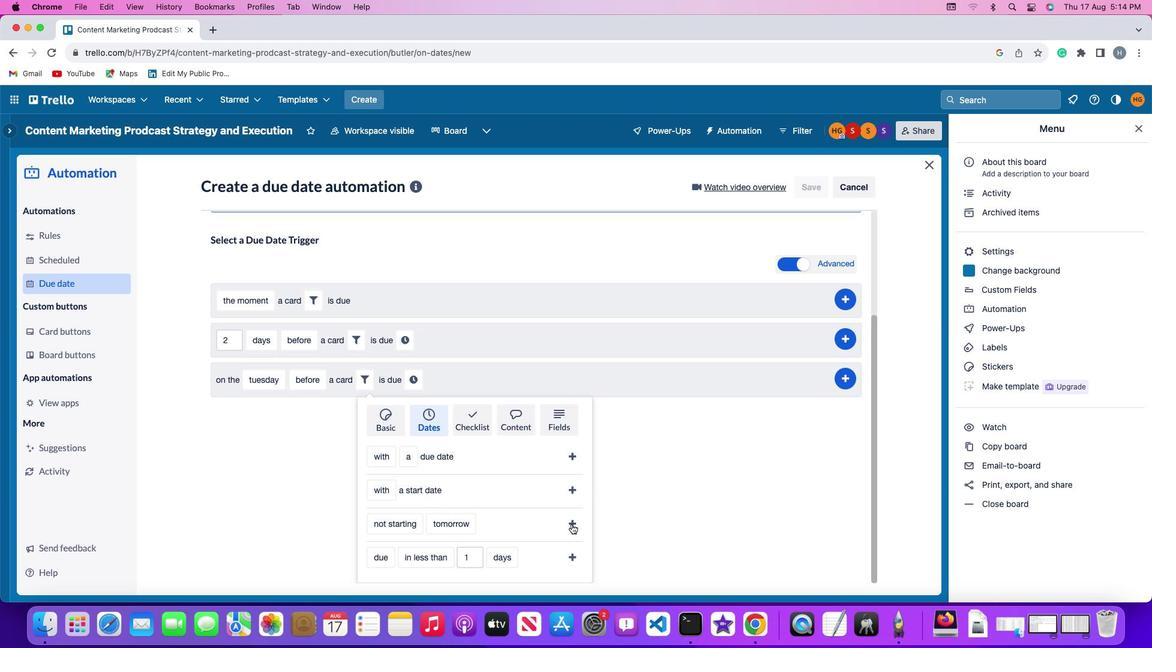 
Action: Mouse pressed left at (571, 523)
Screenshot: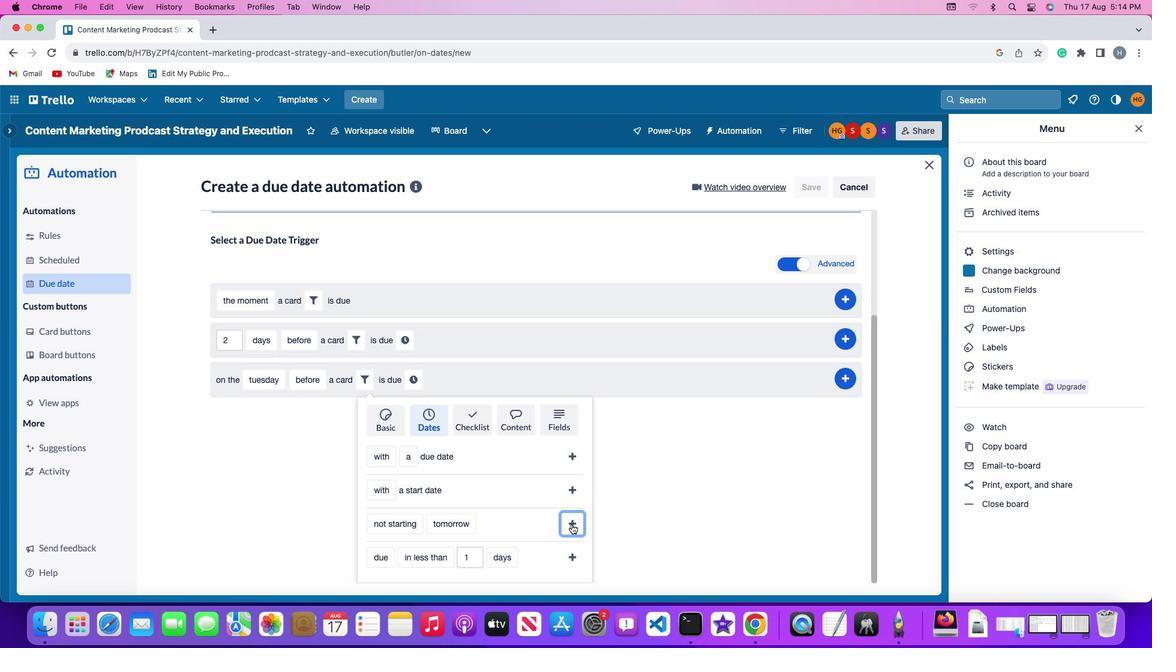 
Action: Mouse moved to (527, 522)
Screenshot: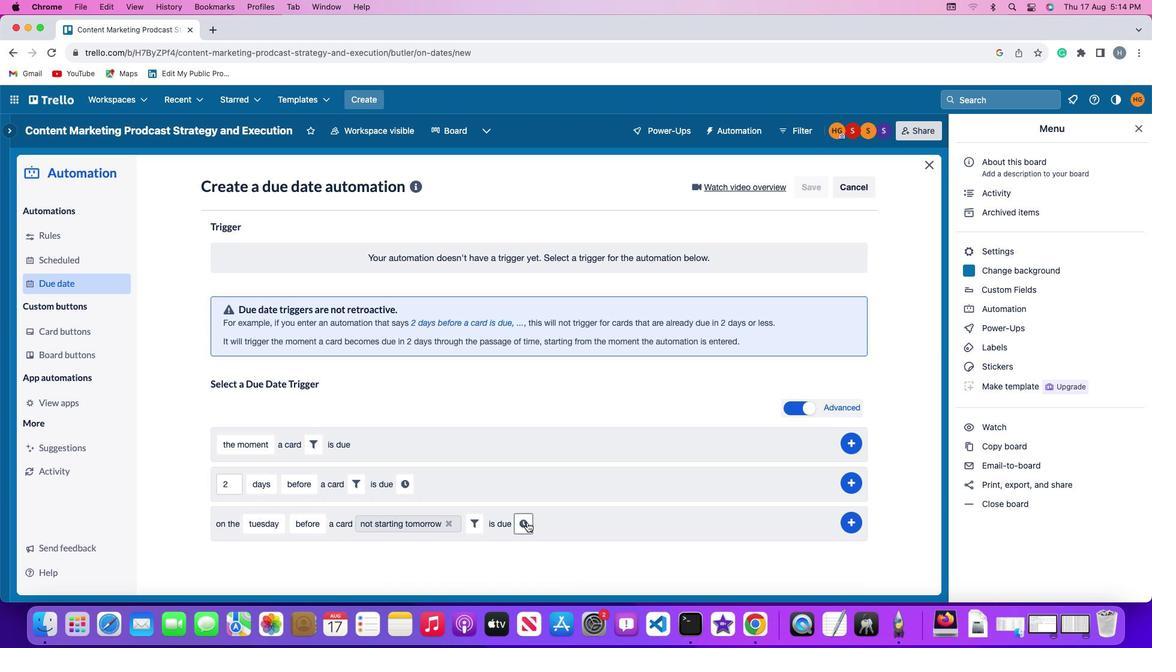 
Action: Mouse pressed left at (527, 522)
Screenshot: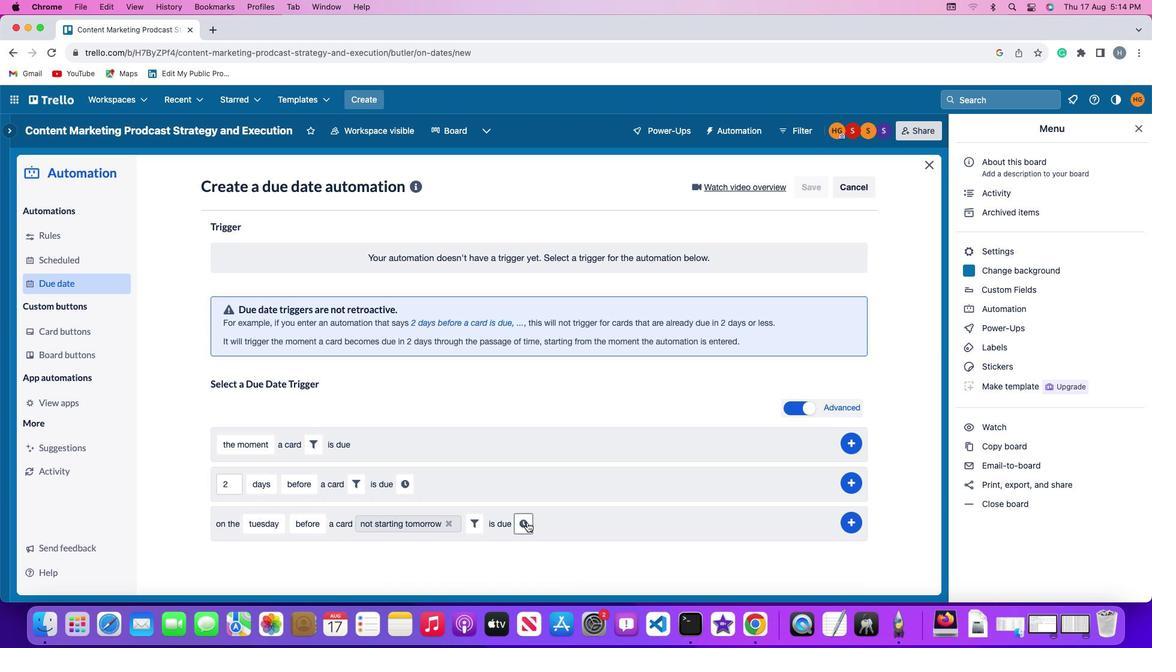 
Action: Mouse moved to (547, 523)
Screenshot: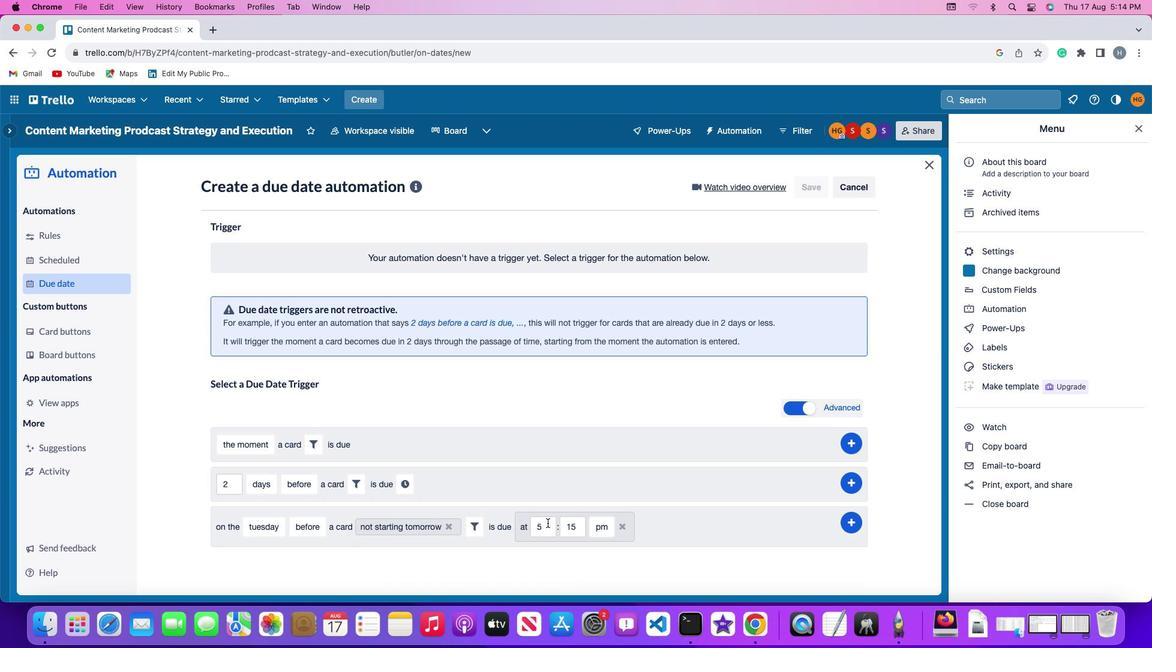 
Action: Mouse pressed left at (547, 523)
Screenshot: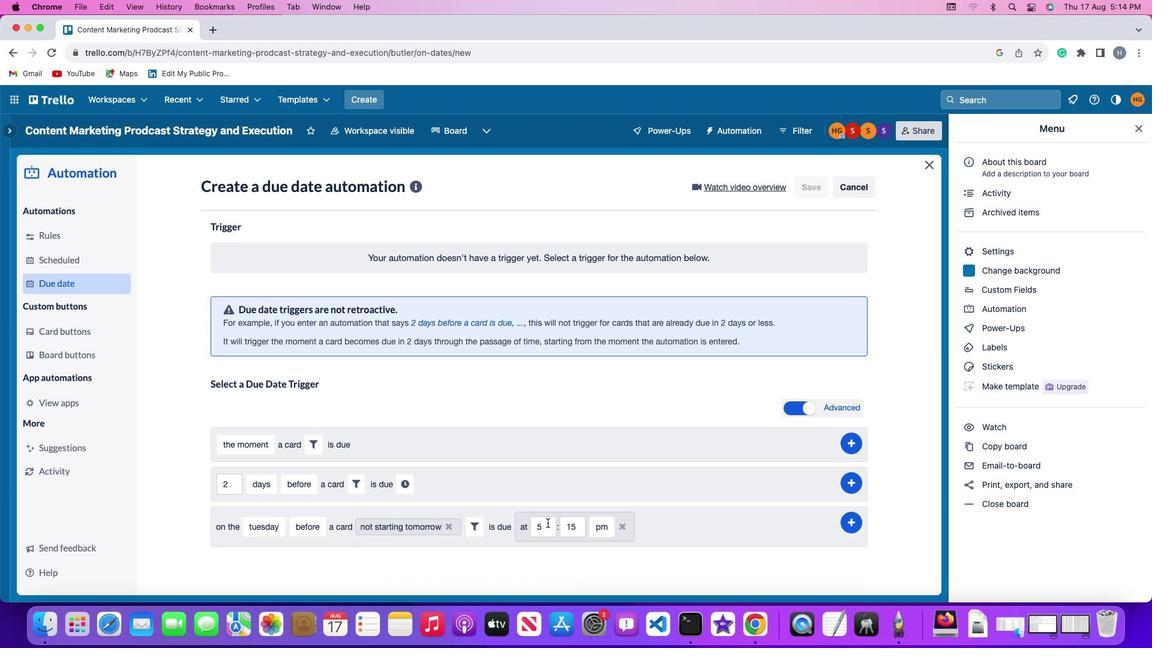 
Action: Key pressed Key.backspace'1''1'
Screenshot: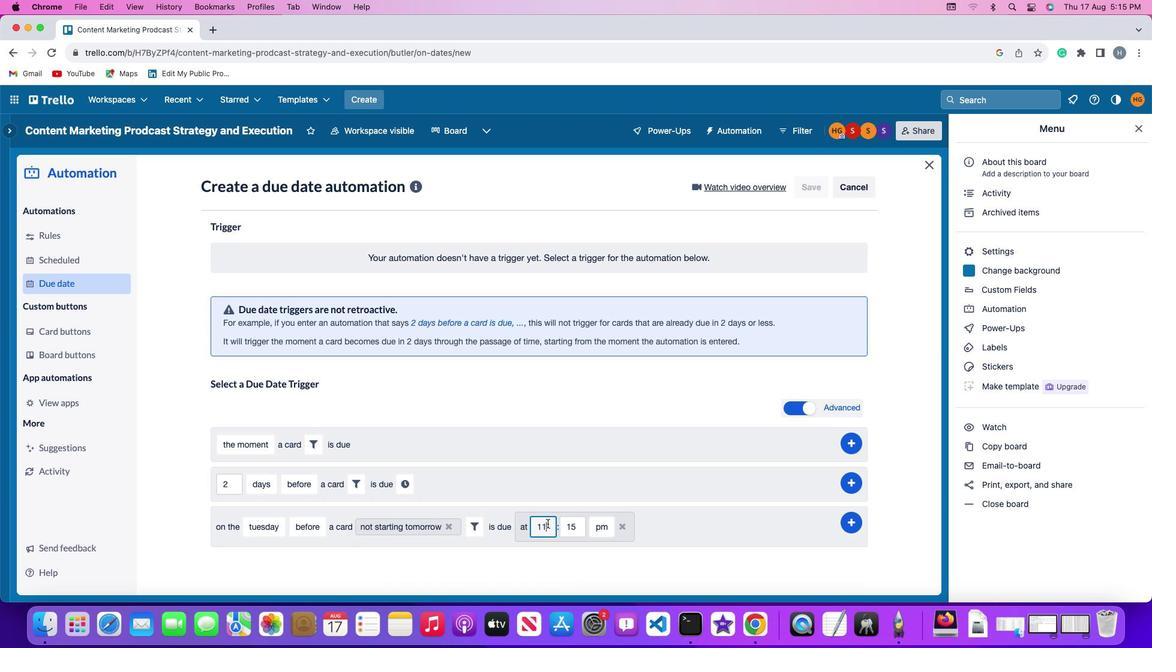 
Action: Mouse moved to (580, 525)
Screenshot: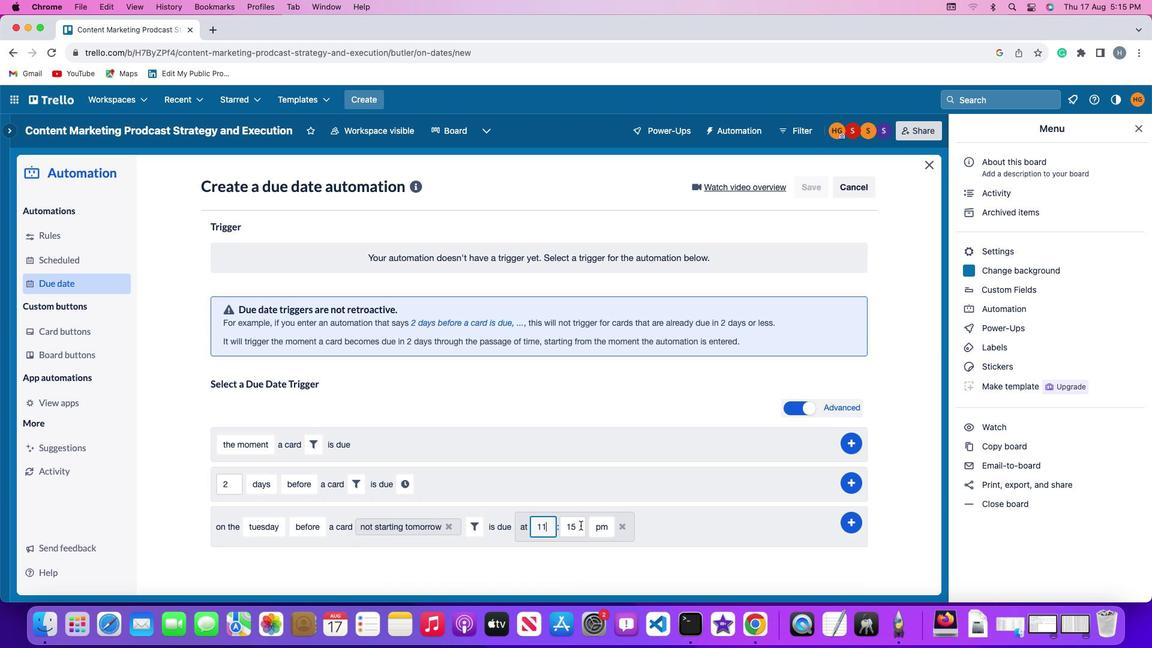 
Action: Mouse pressed left at (580, 525)
Screenshot: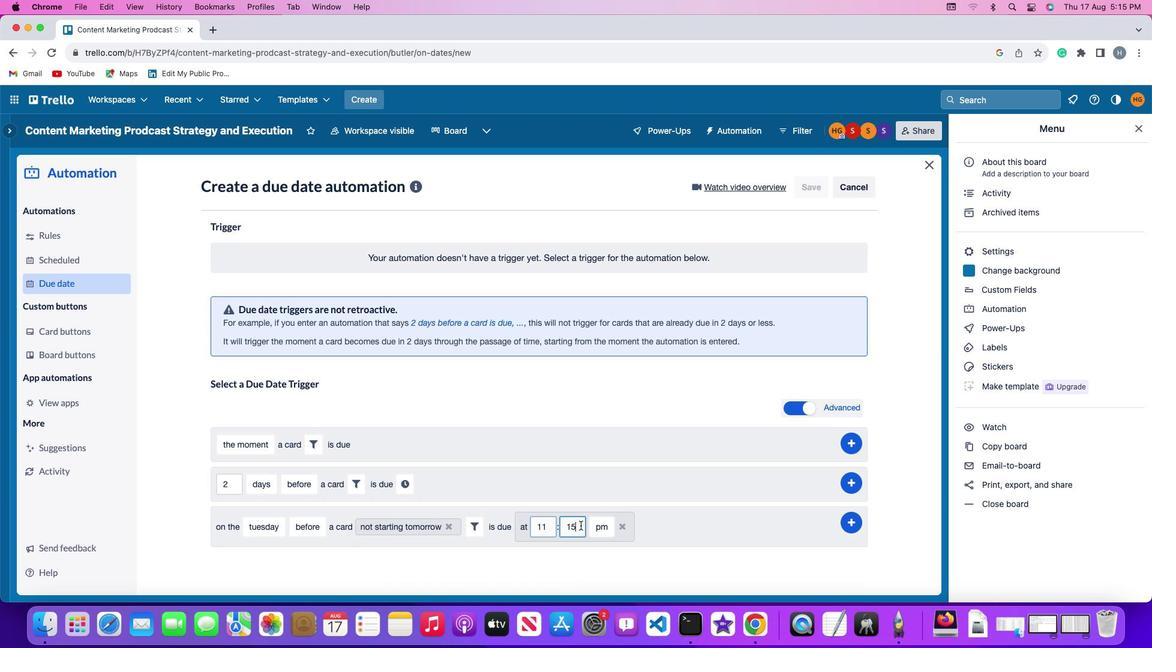 
Action: Key pressed Key.backspaceKey.backspace'0''0'
Screenshot: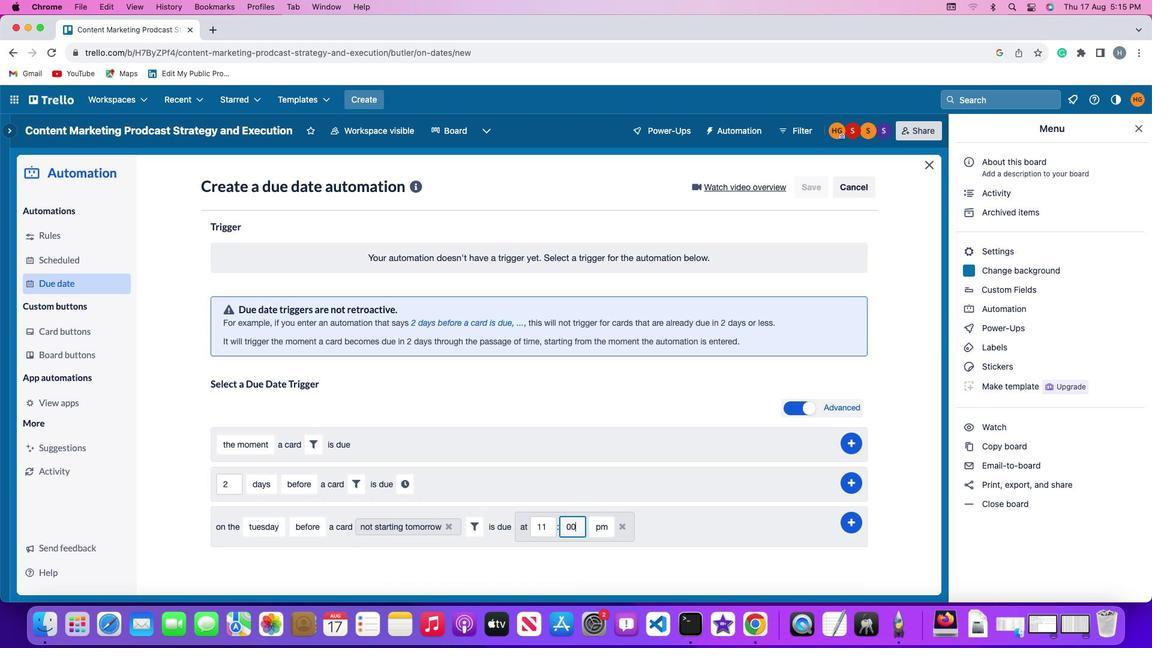 
Action: Mouse moved to (609, 528)
Screenshot: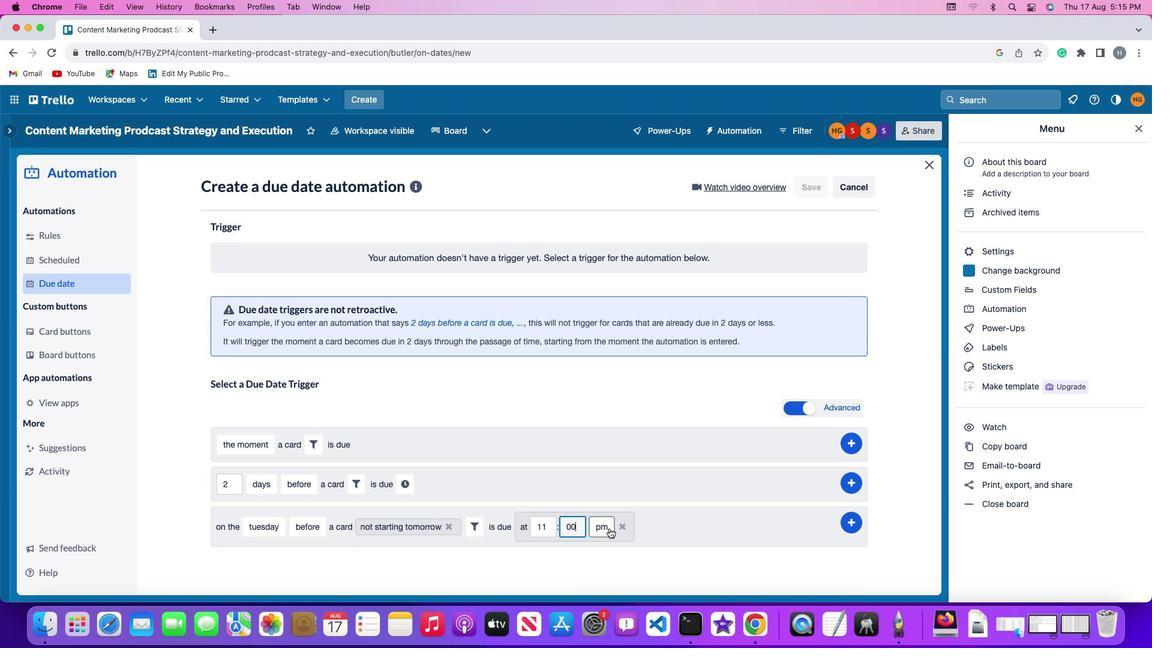 
Action: Mouse pressed left at (609, 528)
Screenshot: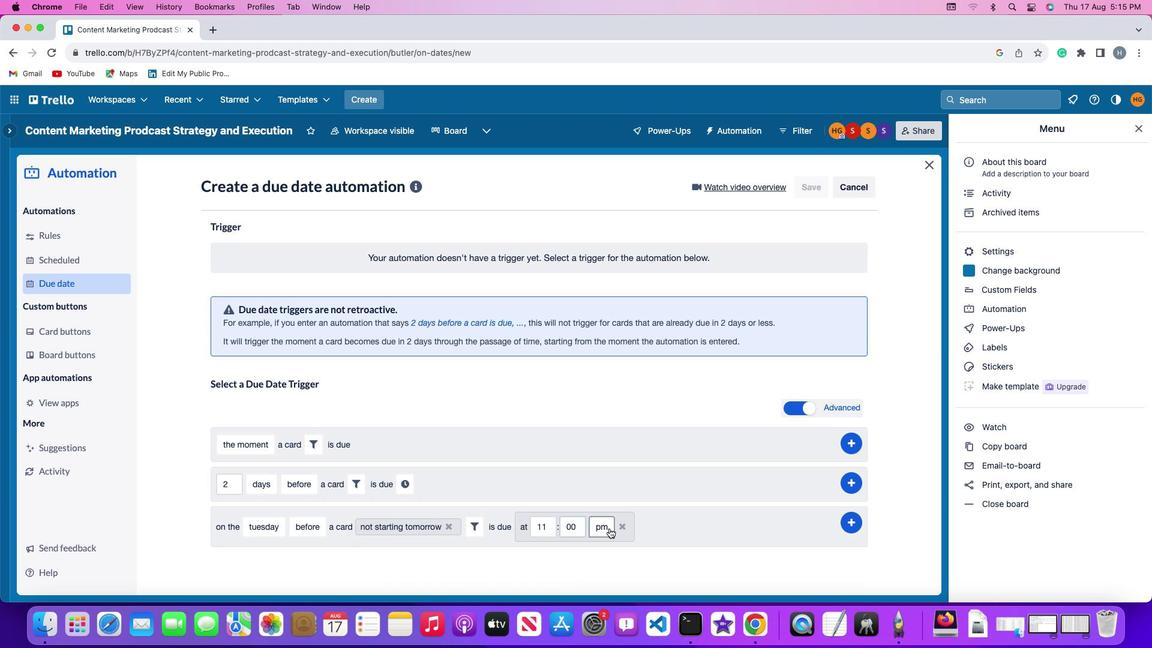 
Action: Mouse moved to (606, 549)
Screenshot: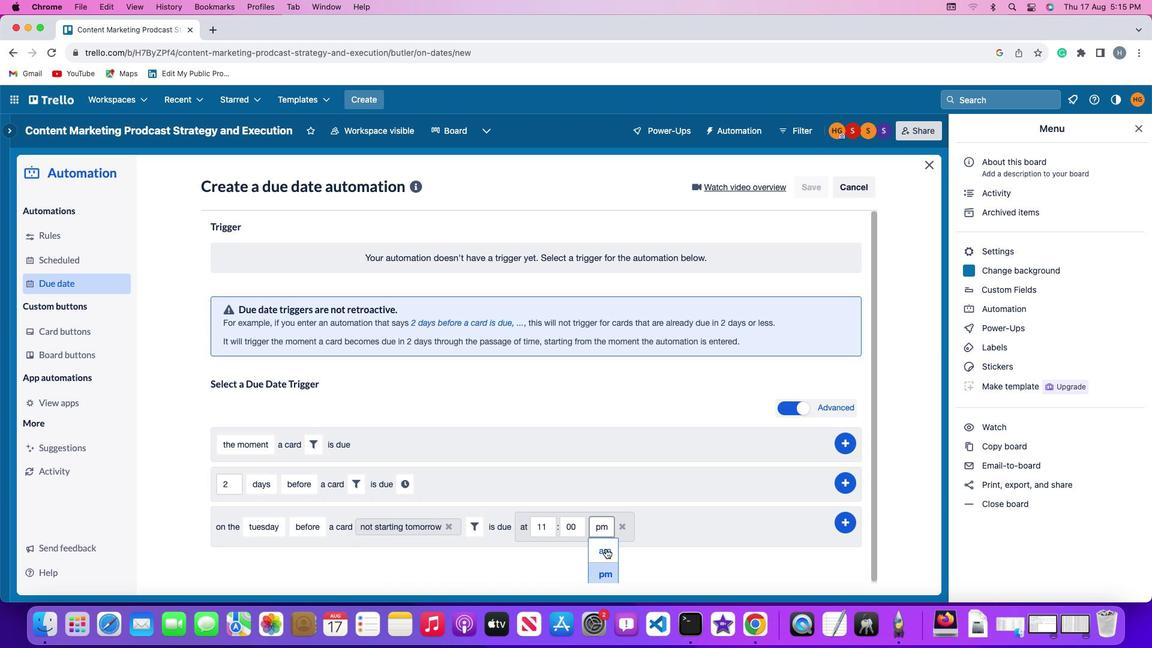
Action: Mouse pressed left at (606, 549)
Screenshot: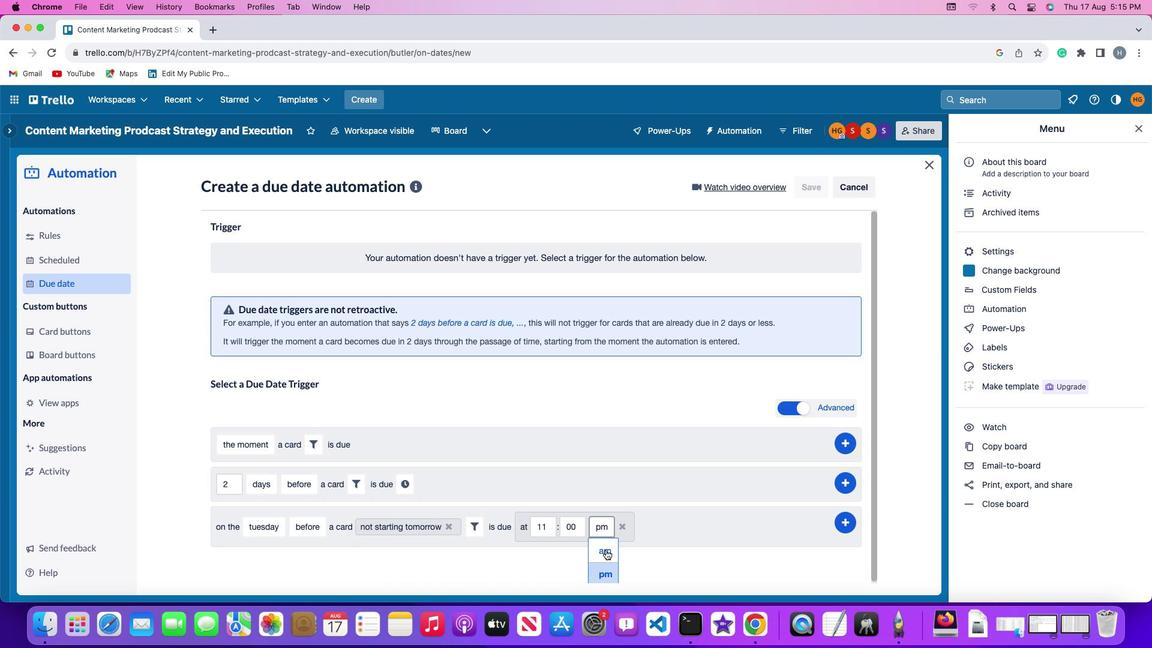 
Action: Mouse moved to (852, 521)
Screenshot: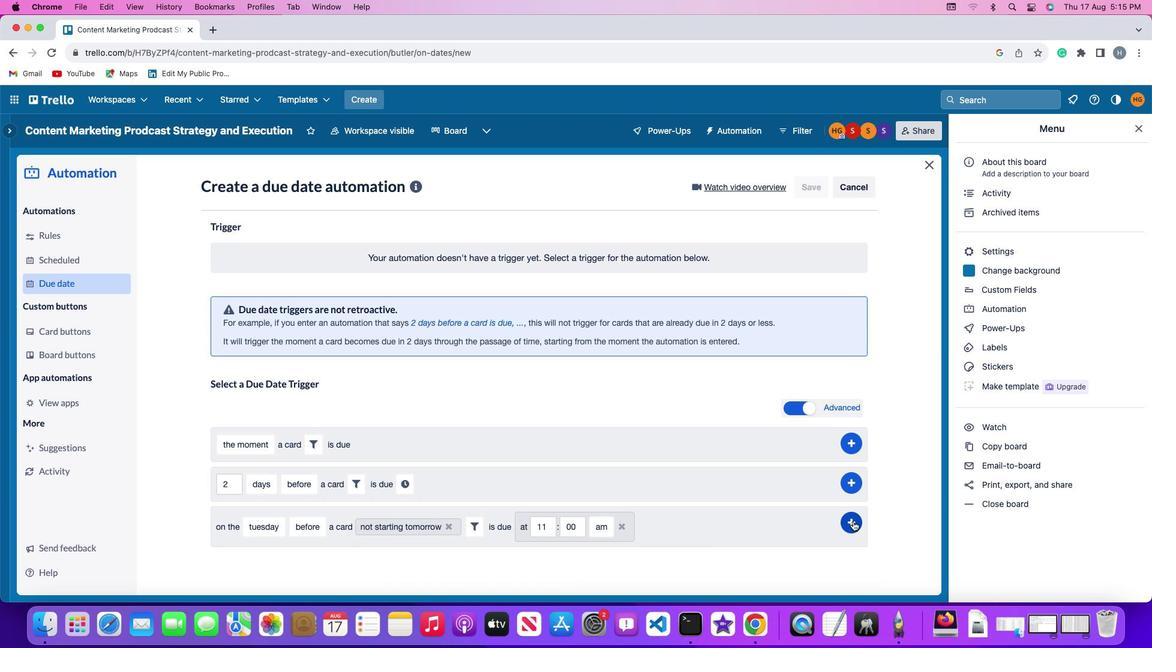 
Action: Mouse pressed left at (852, 521)
Screenshot: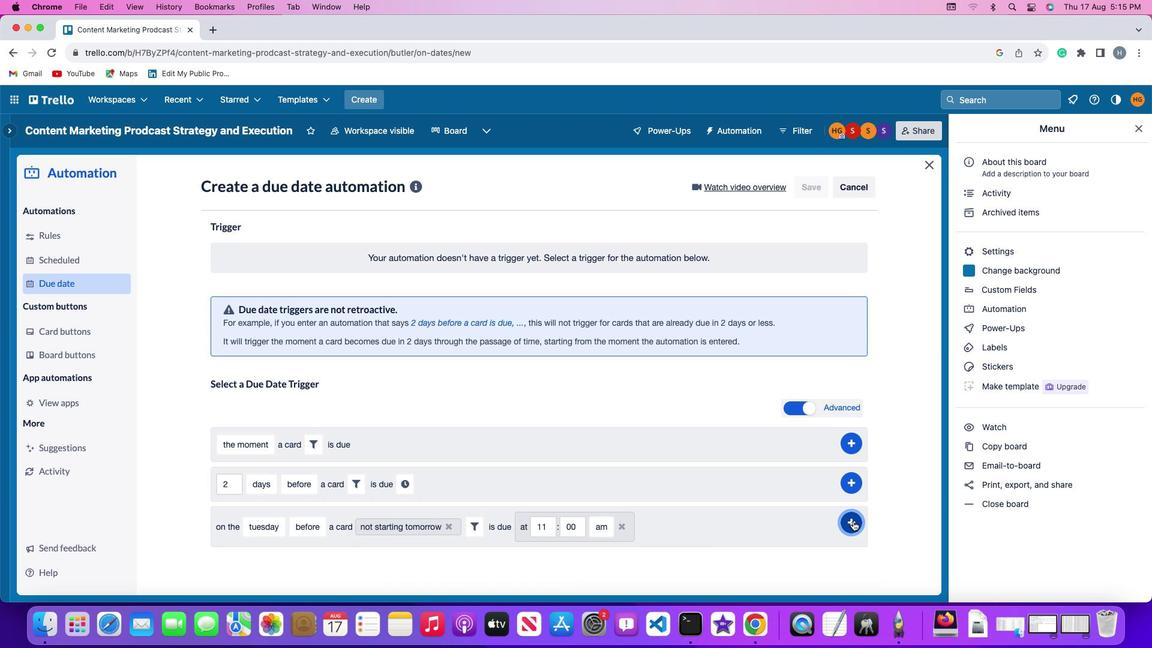 
Action: Mouse moved to (888, 432)
Screenshot: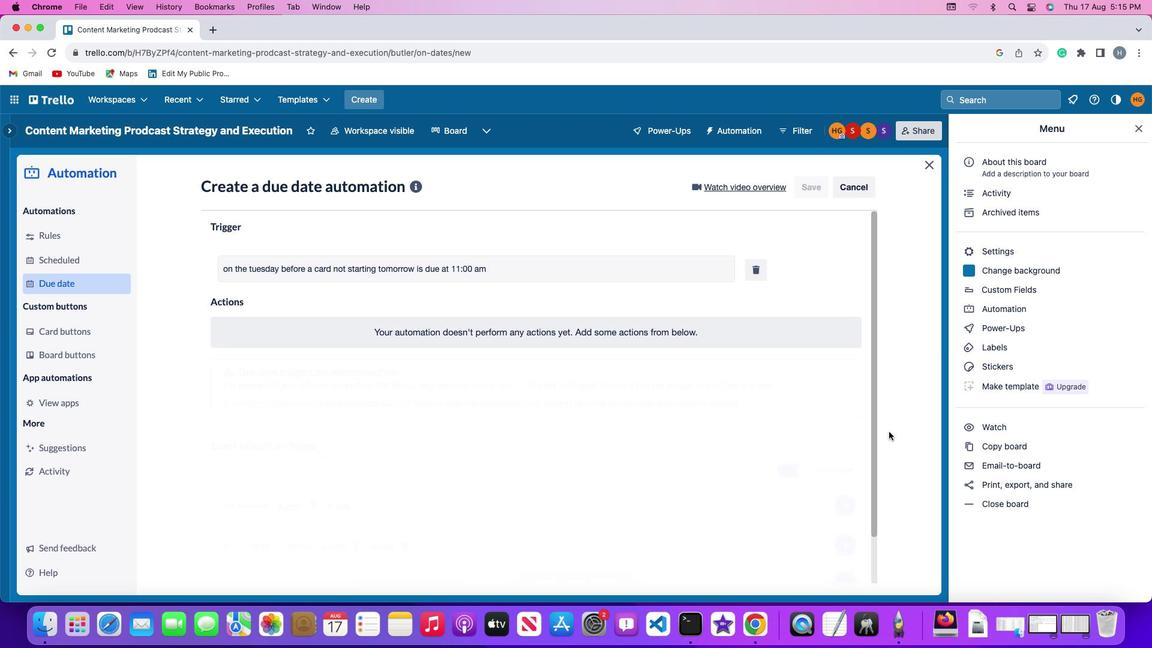 
